 Task: For heading Arial Rounded MT Bold with Underline.  font size for heading26,  'Change the font style of data to'Browallia New.  and font size to 18,  Change the alignment of both headline & data to Align middle & Align Text left.  In the sheet  ExpenseClaimsbook
Action: Mouse moved to (141, 127)
Screenshot: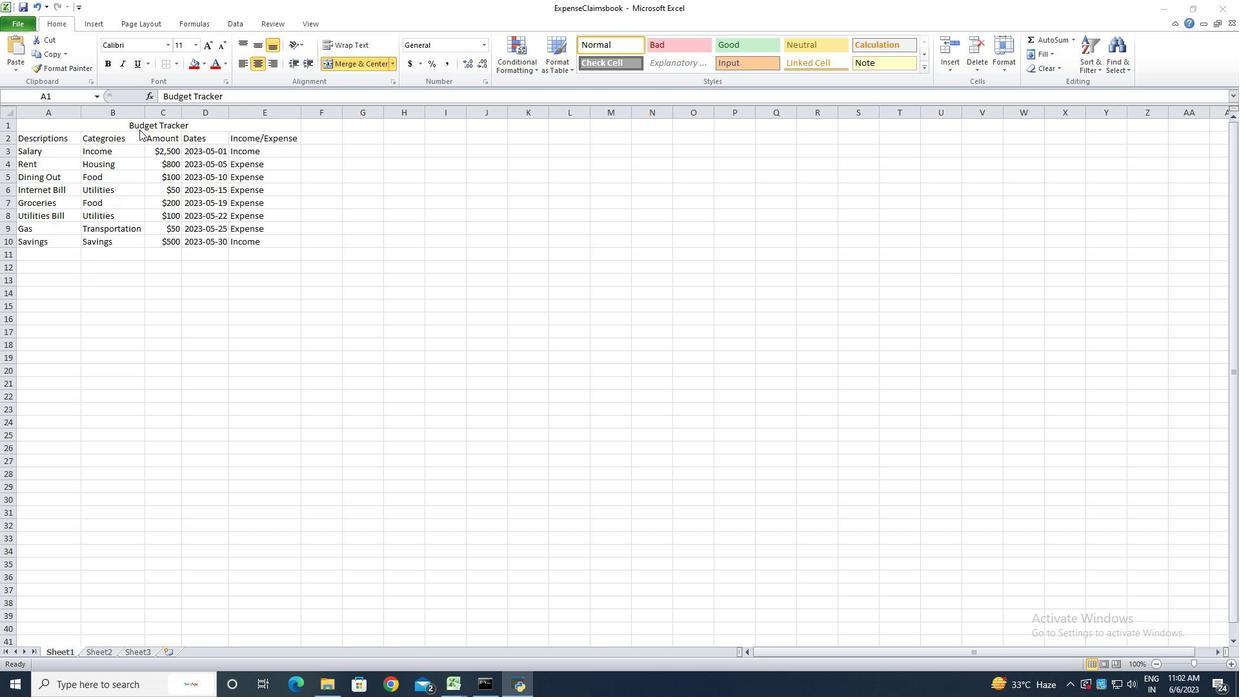 
Action: Mouse pressed left at (141, 127)
Screenshot: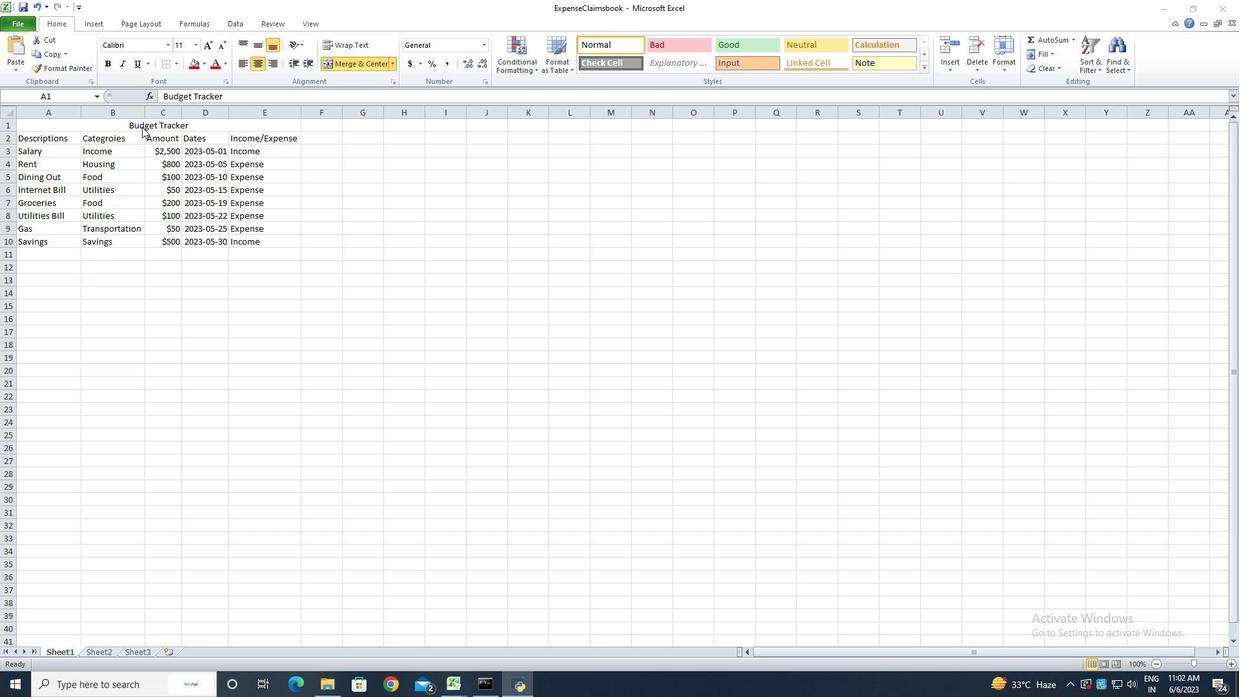 
Action: Mouse moved to (169, 43)
Screenshot: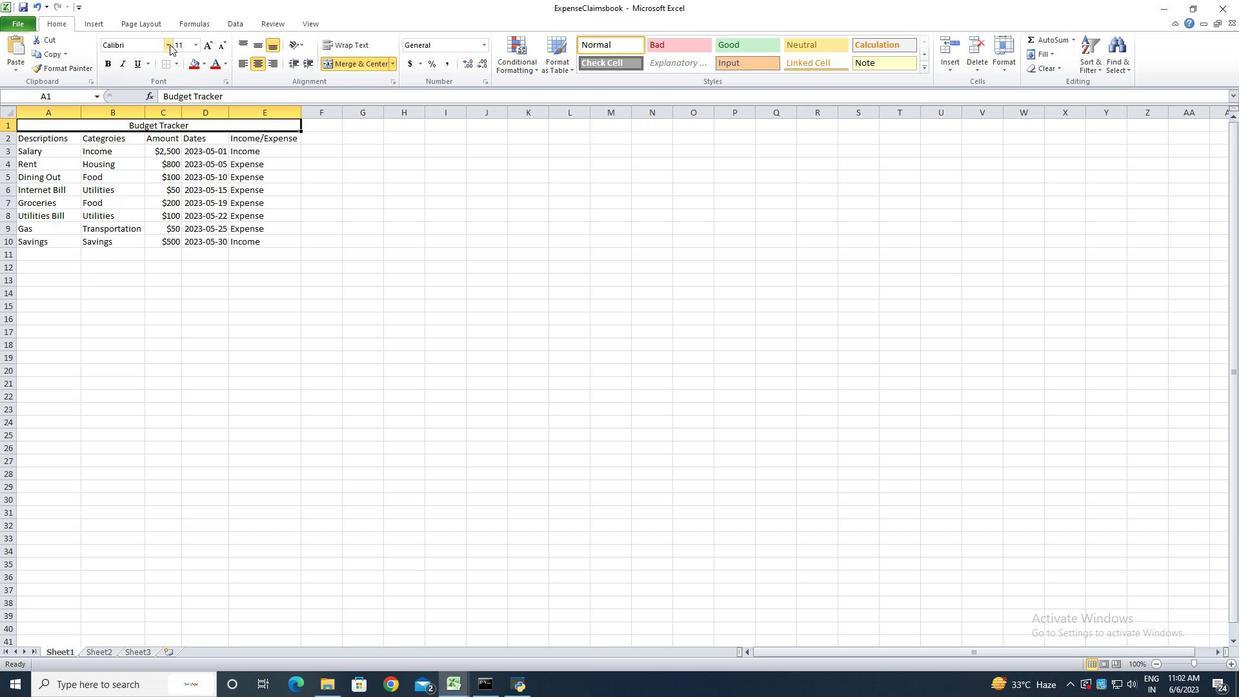 
Action: Mouse pressed left at (169, 43)
Screenshot: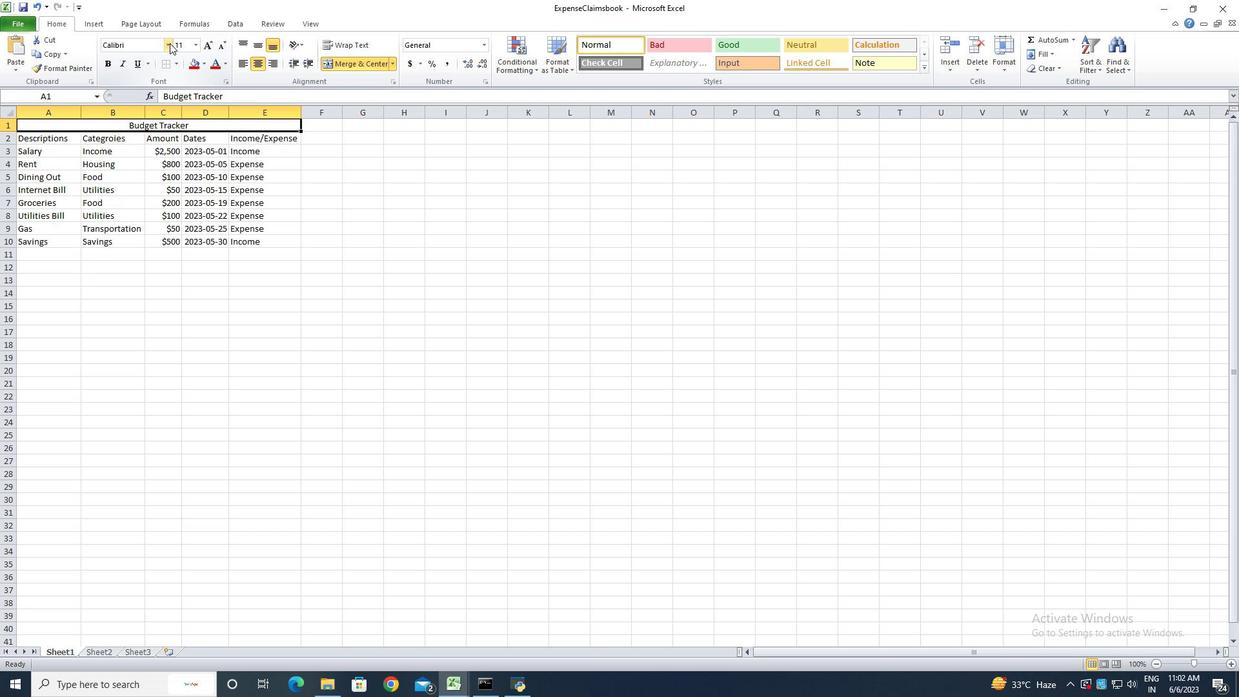 
Action: Mouse moved to (177, 192)
Screenshot: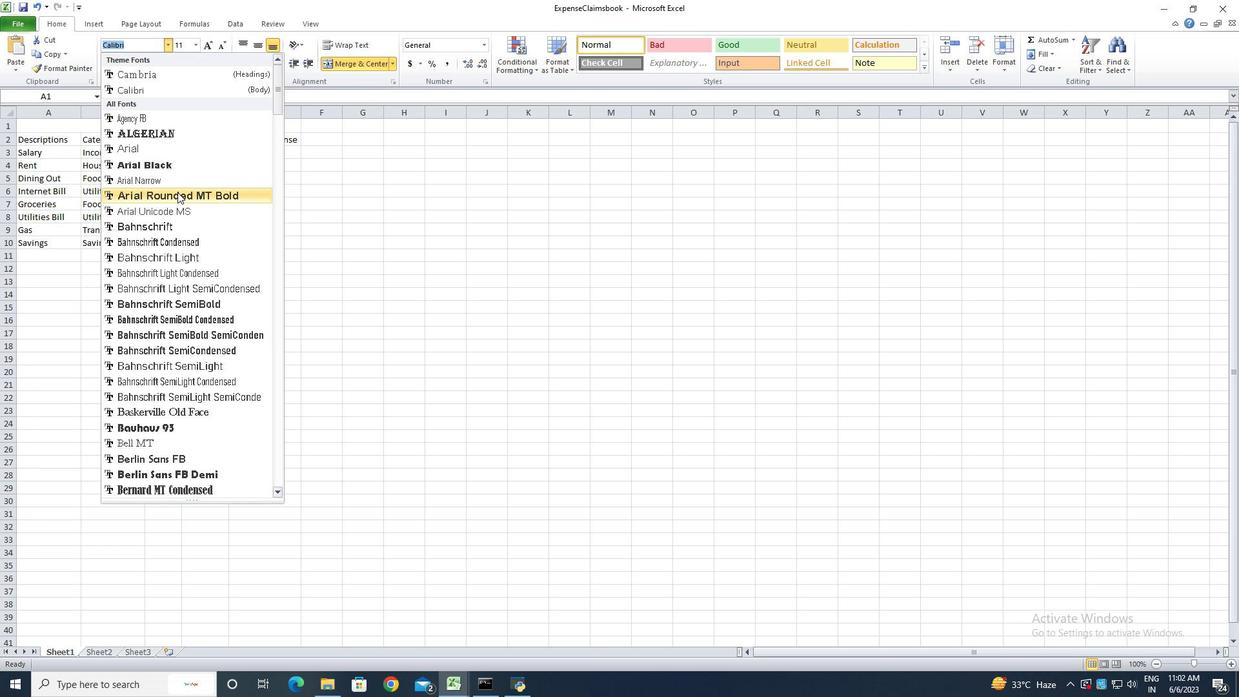 
Action: Mouse pressed left at (177, 192)
Screenshot: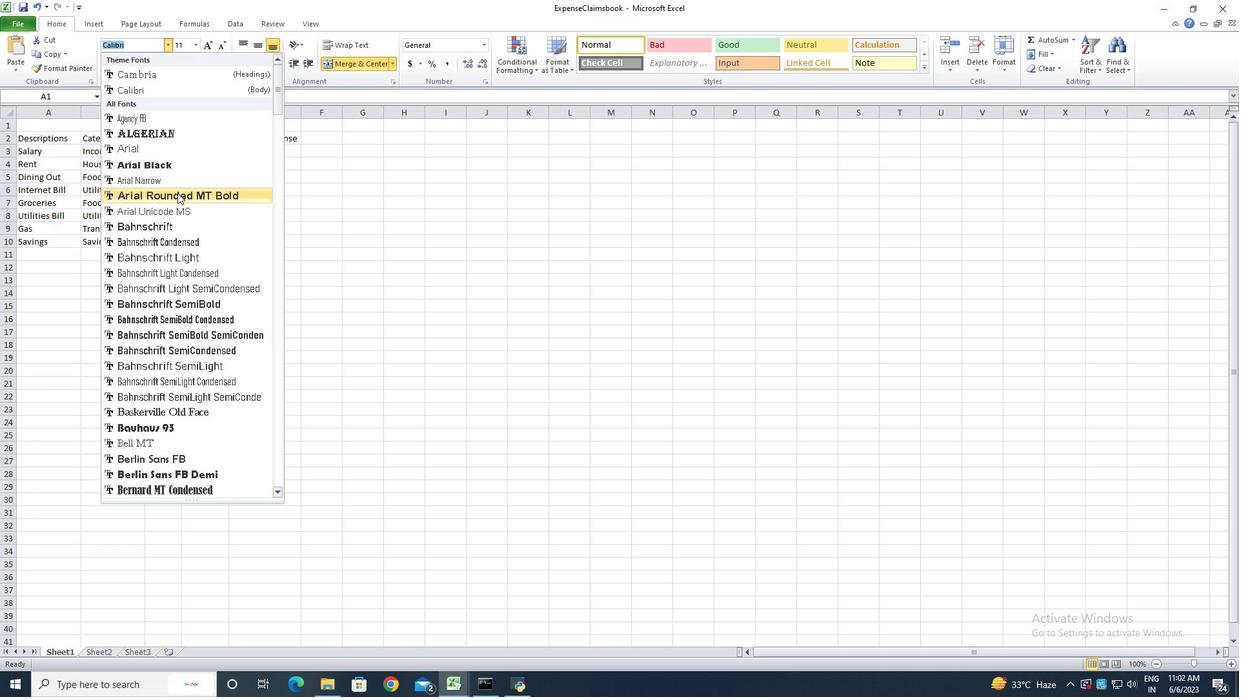 
Action: Mouse moved to (137, 65)
Screenshot: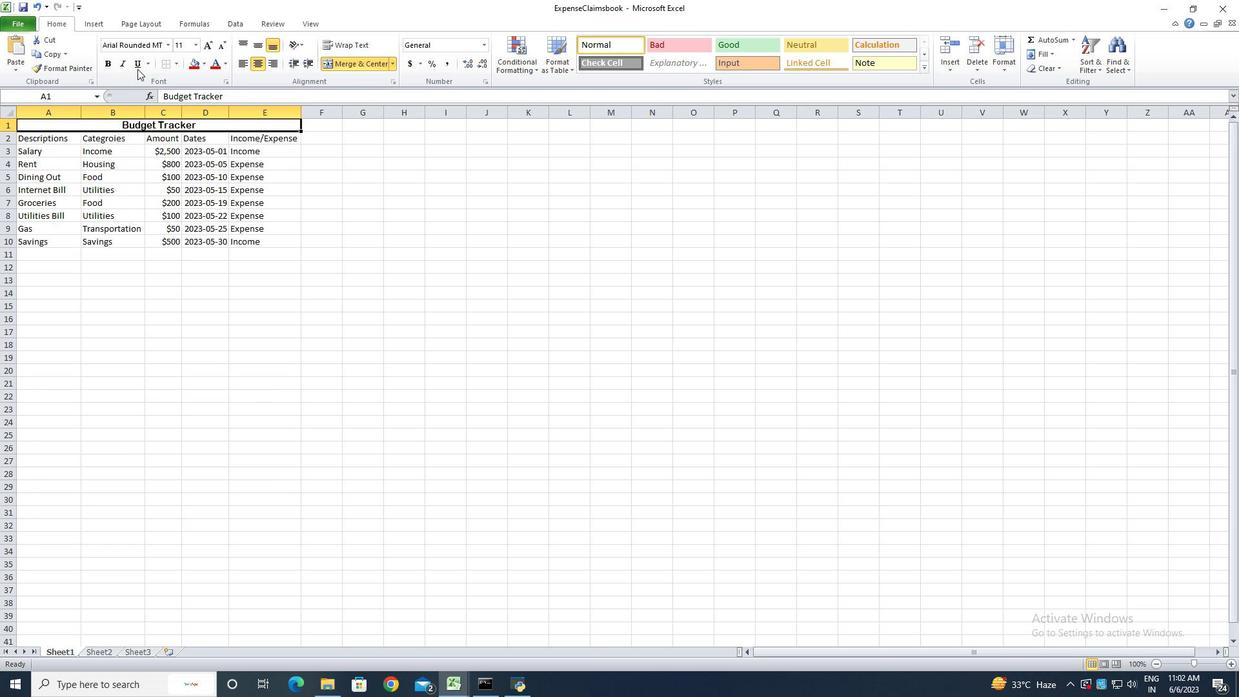
Action: Mouse pressed left at (137, 65)
Screenshot: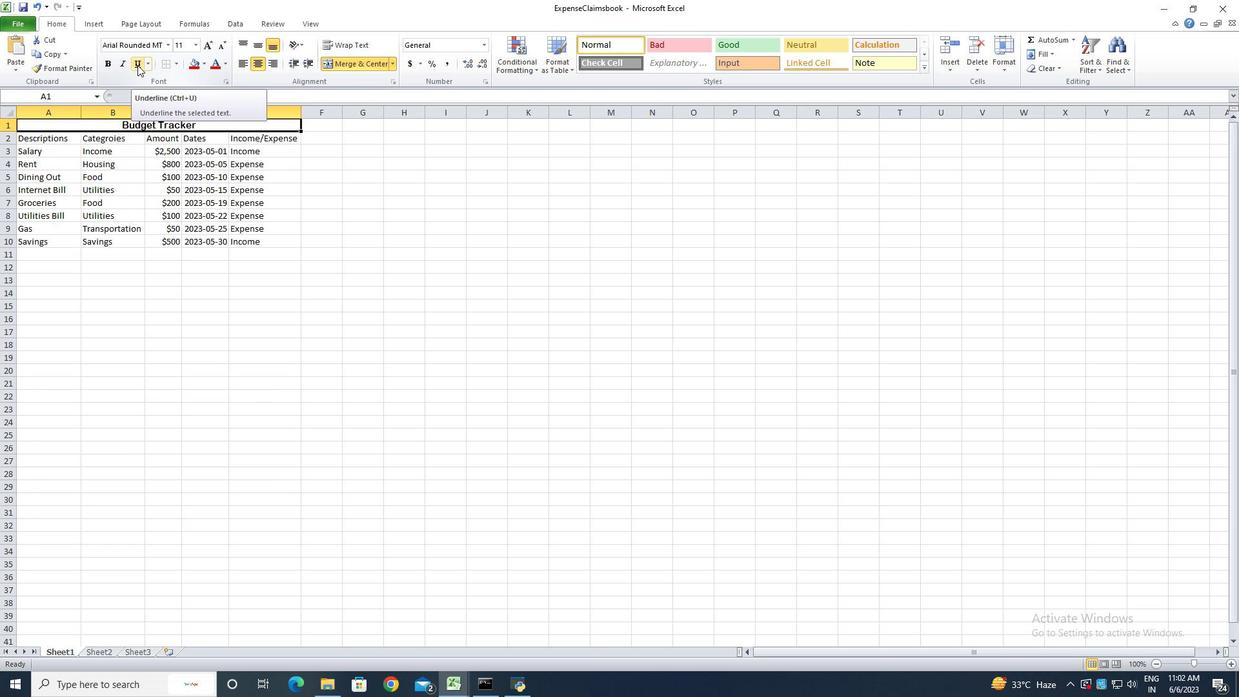 
Action: Mouse moved to (207, 45)
Screenshot: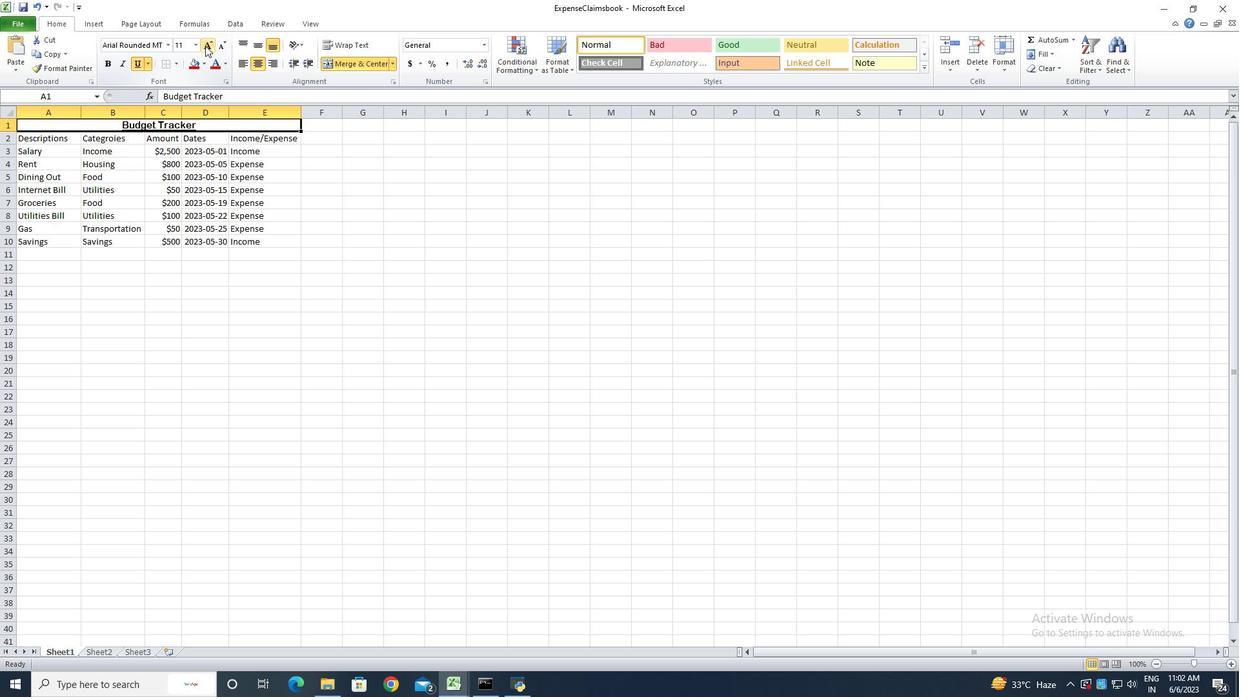 
Action: Mouse pressed left at (207, 45)
Screenshot: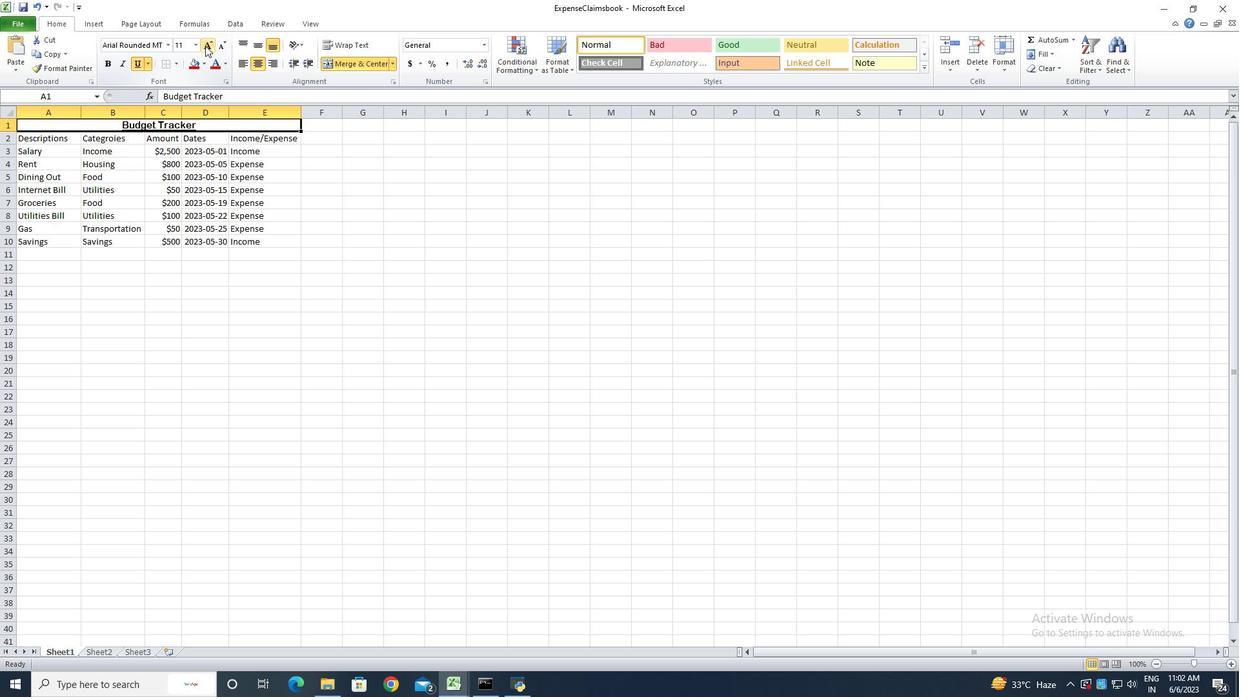 
Action: Mouse moved to (207, 45)
Screenshot: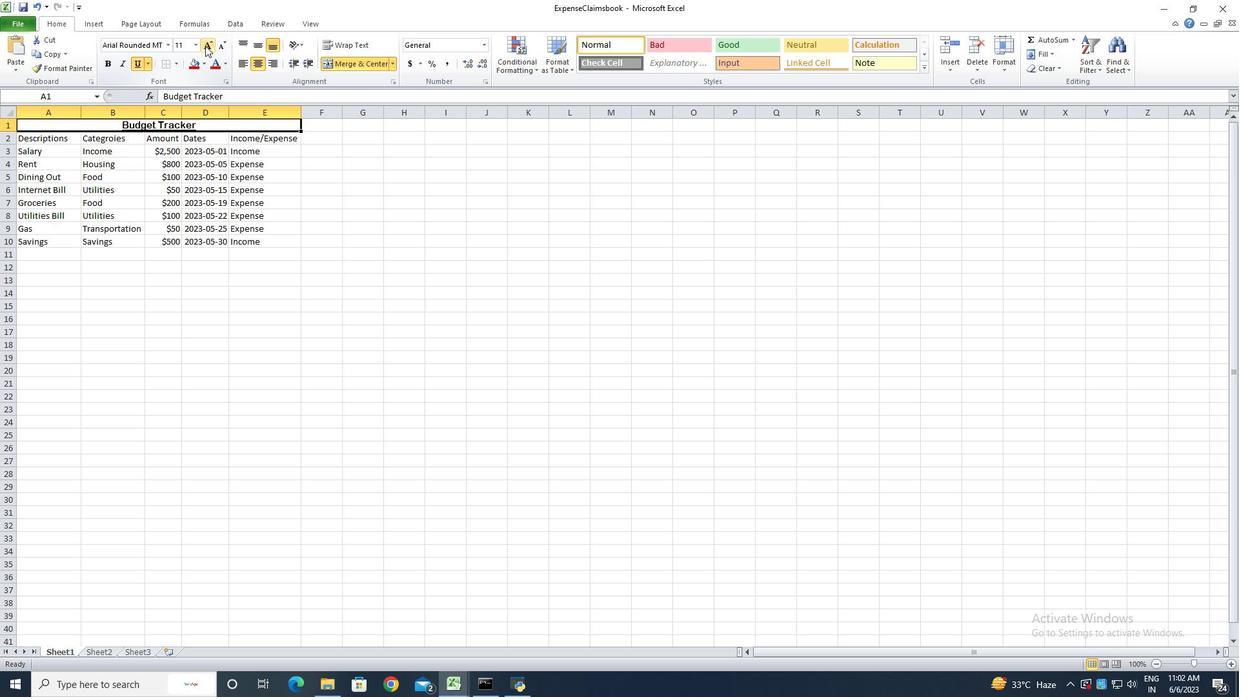 
Action: Mouse pressed left at (207, 45)
Screenshot: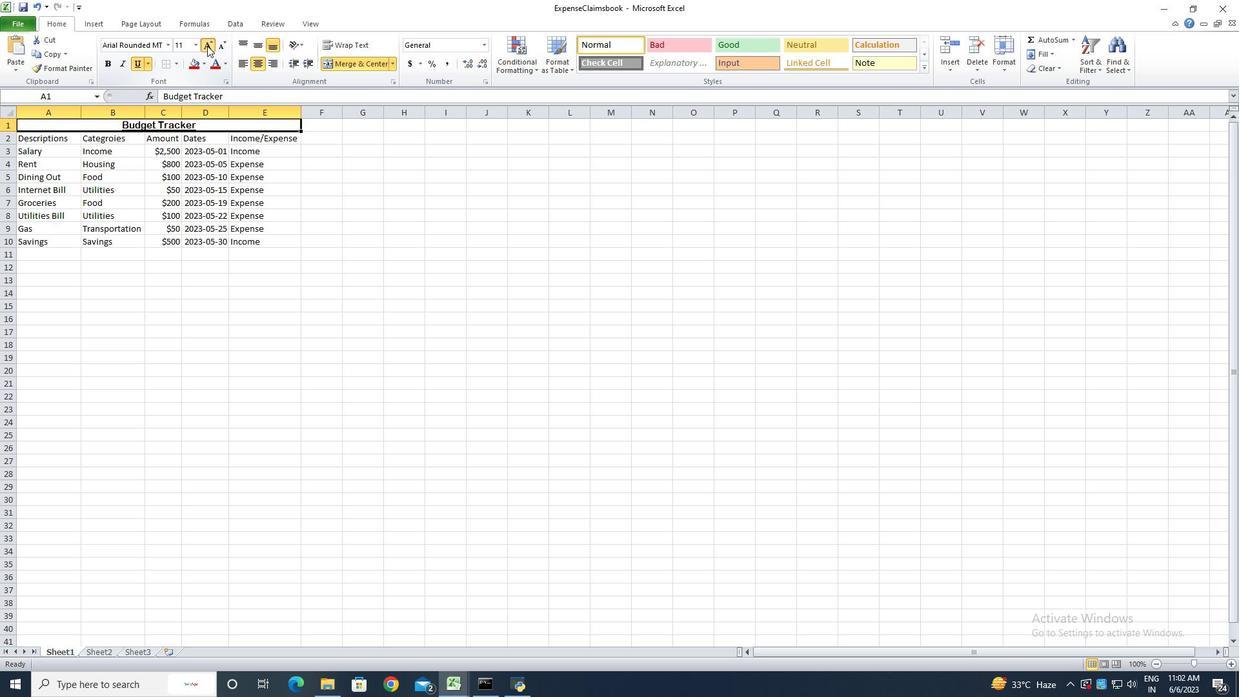 
Action: Mouse pressed left at (207, 45)
Screenshot: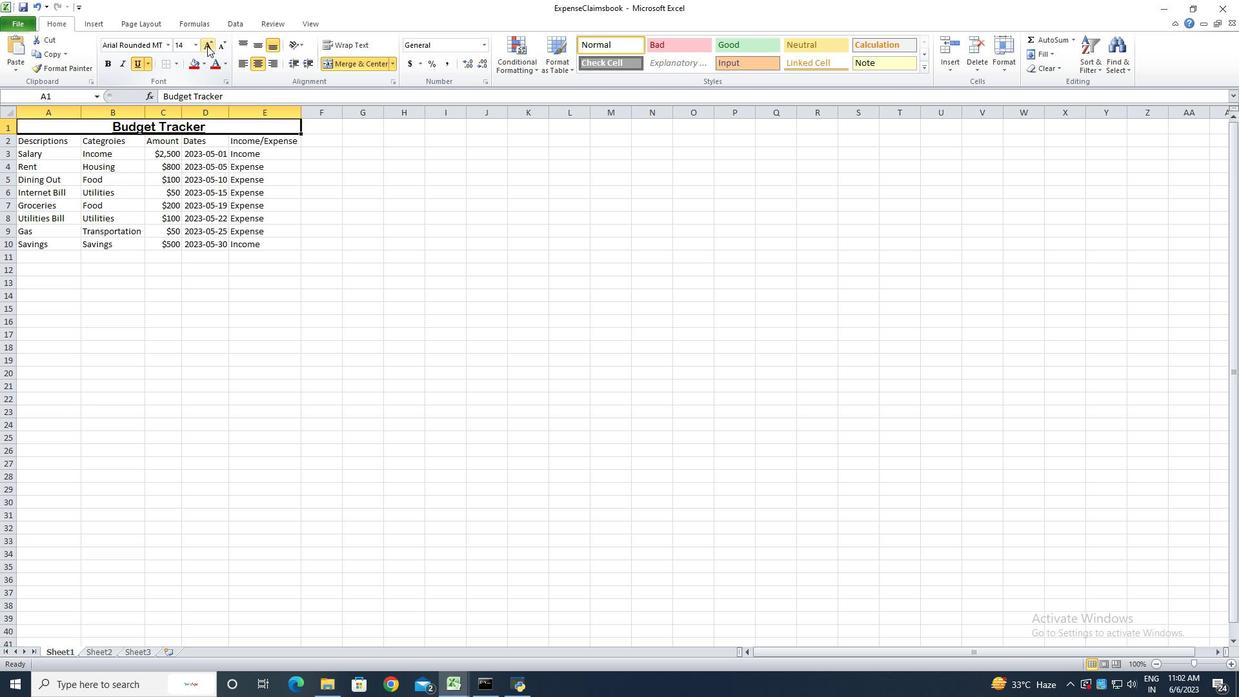 
Action: Mouse pressed left at (207, 45)
Screenshot: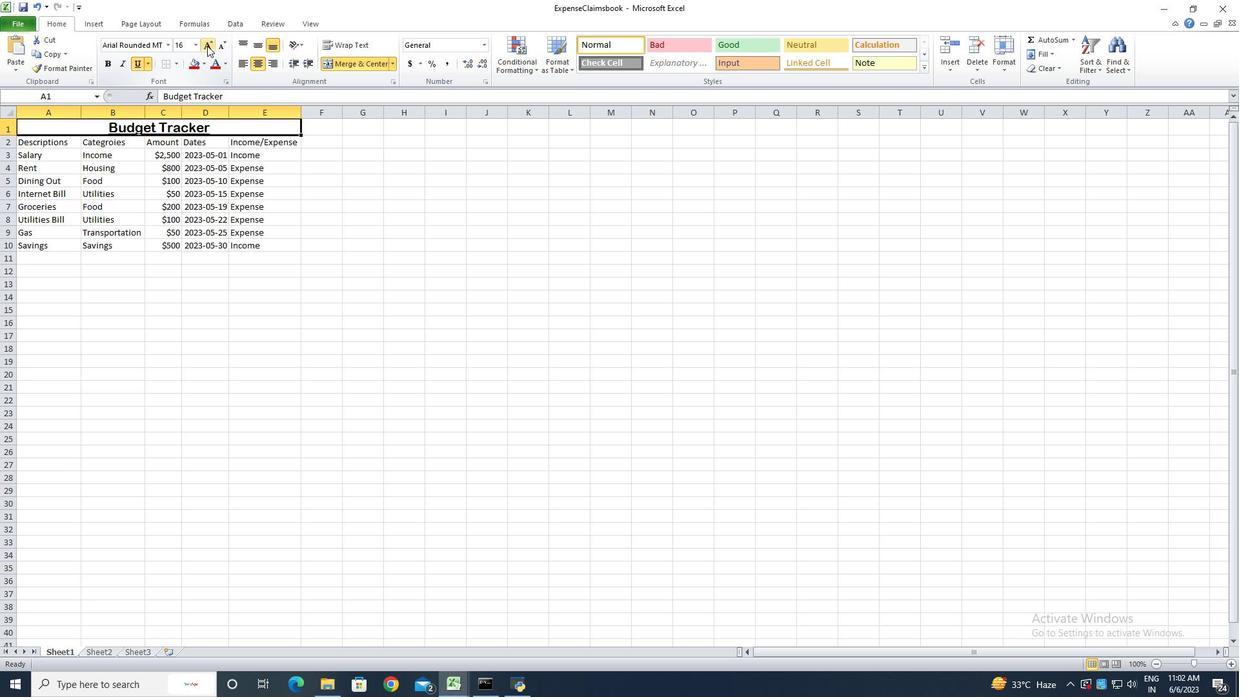 
Action: Mouse pressed left at (207, 45)
Screenshot: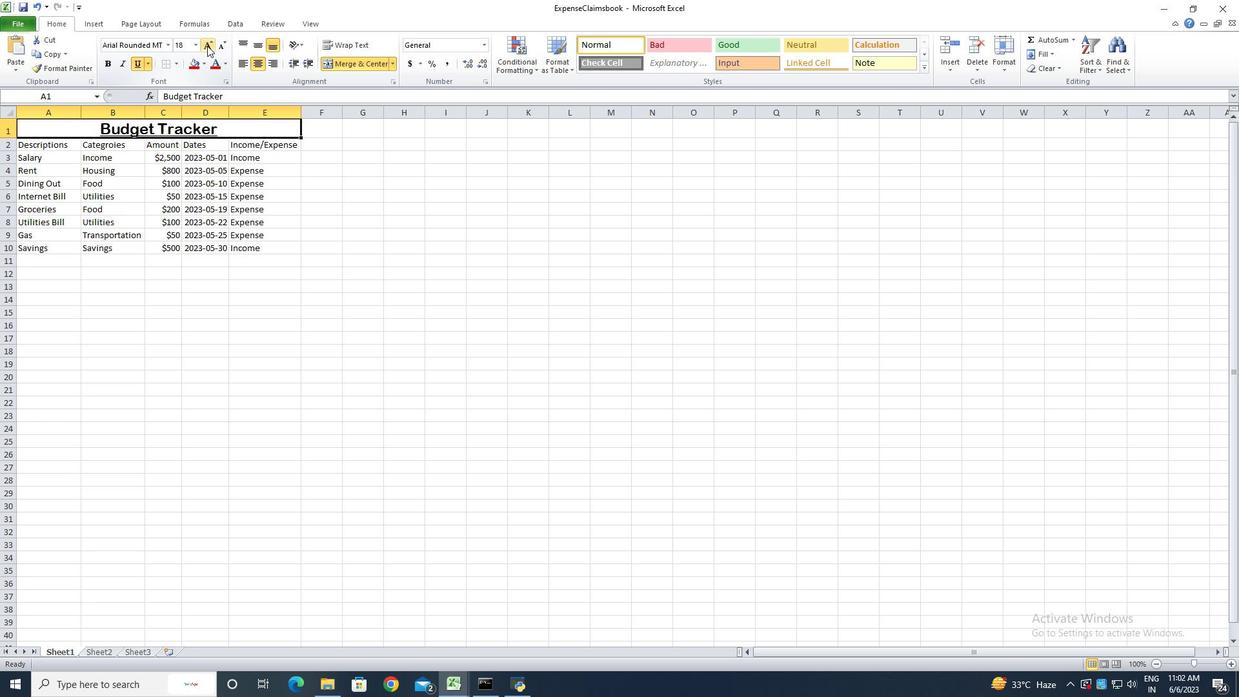 
Action: Mouse pressed left at (207, 45)
Screenshot: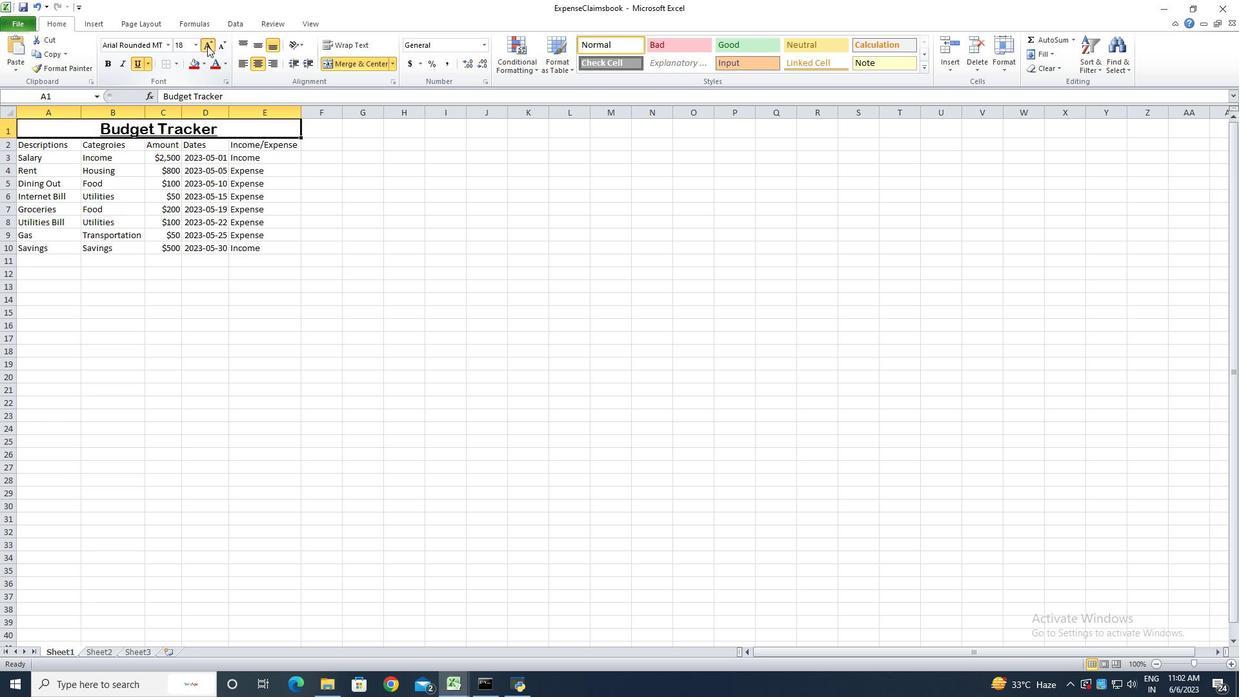 
Action: Mouse pressed left at (207, 45)
Screenshot: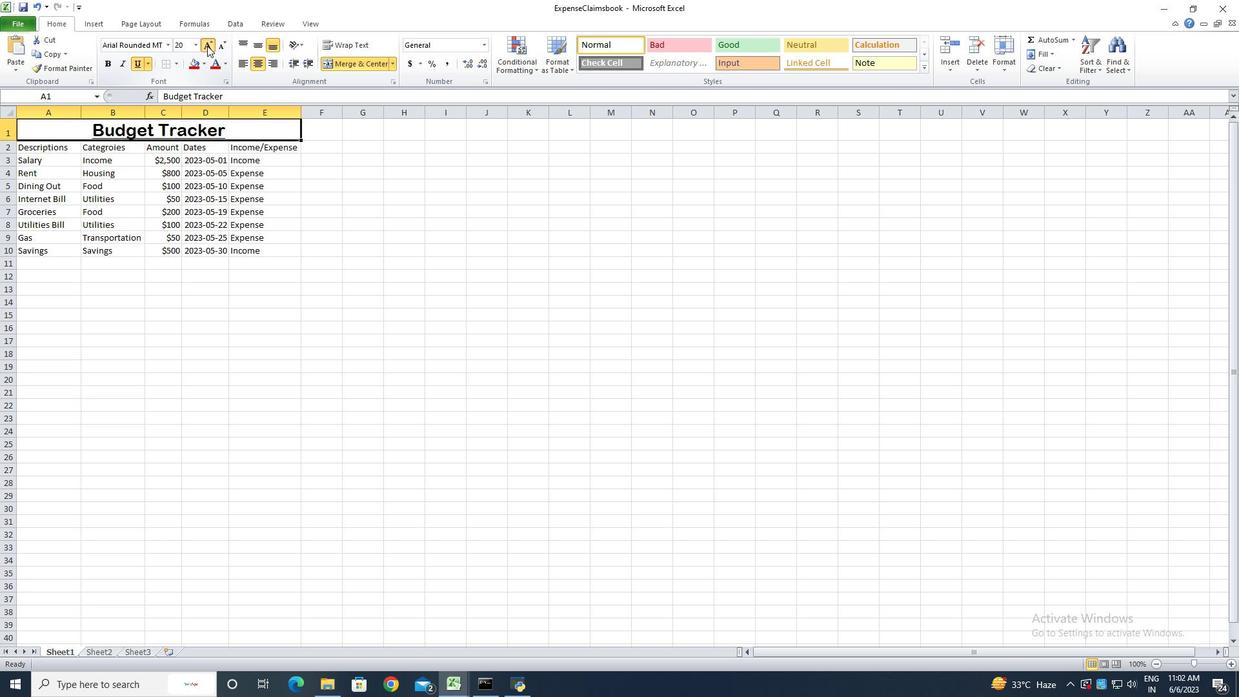 
Action: Mouse pressed left at (207, 45)
Screenshot: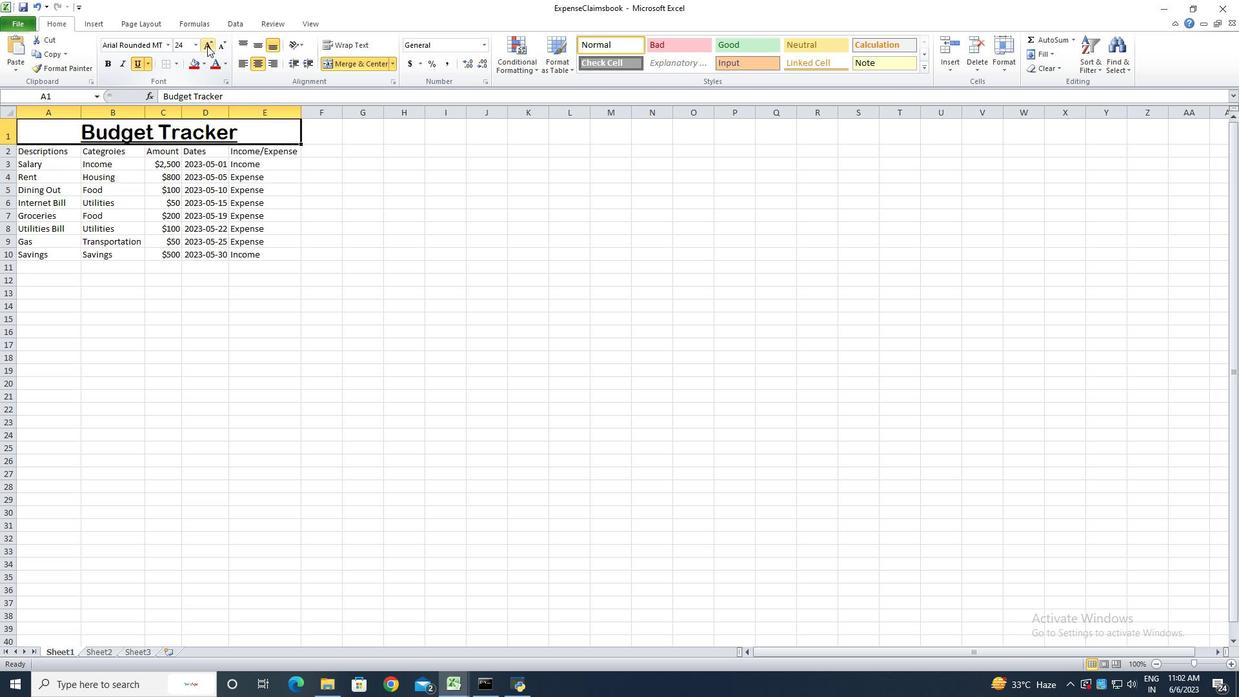 
Action: Mouse moved to (46, 152)
Screenshot: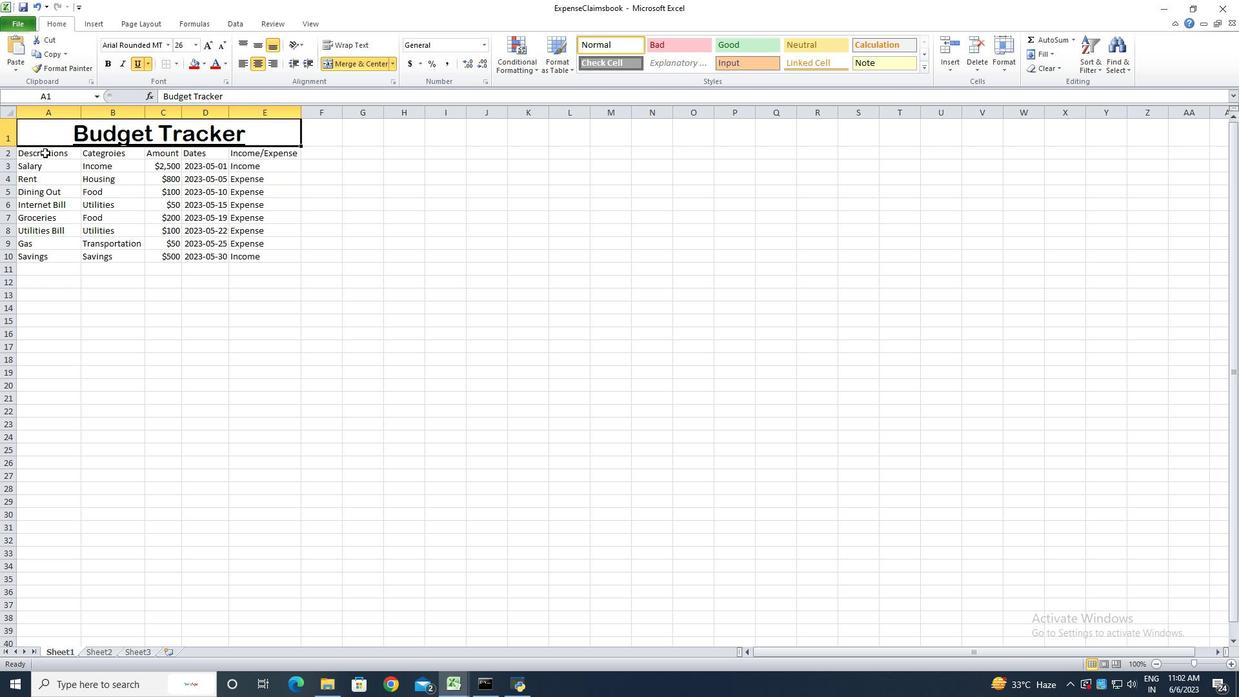 
Action: Mouse pressed left at (46, 152)
Screenshot: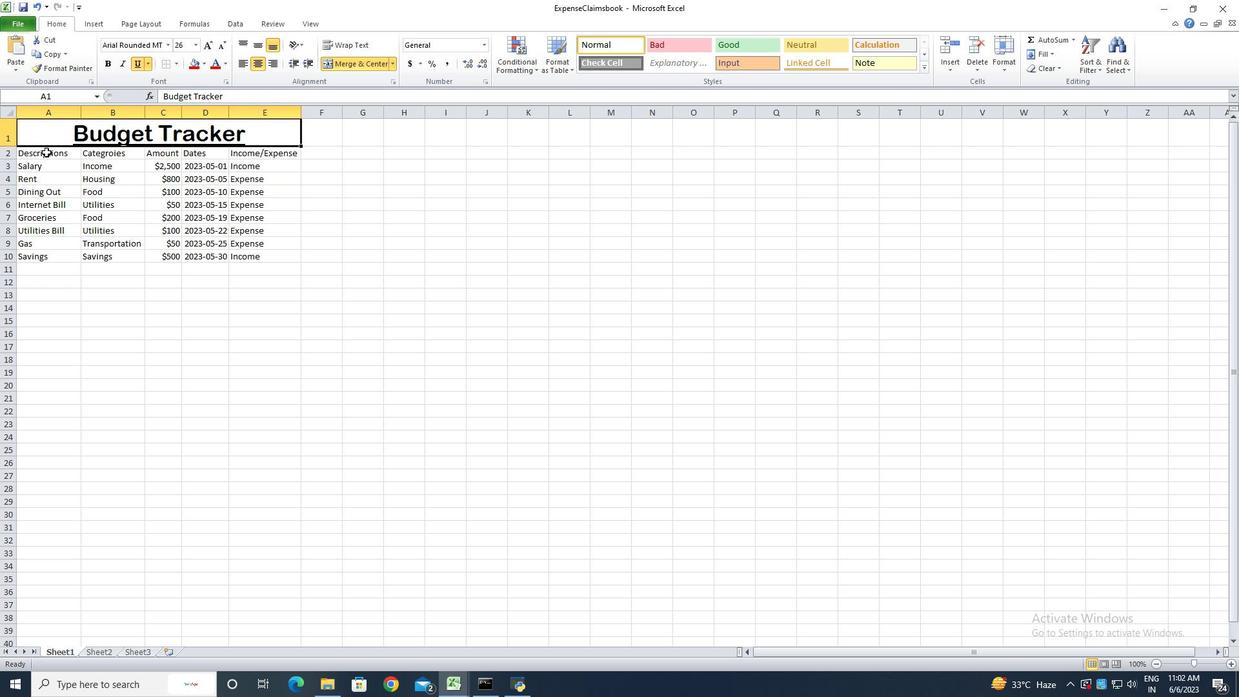 
Action: Mouse moved to (169, 44)
Screenshot: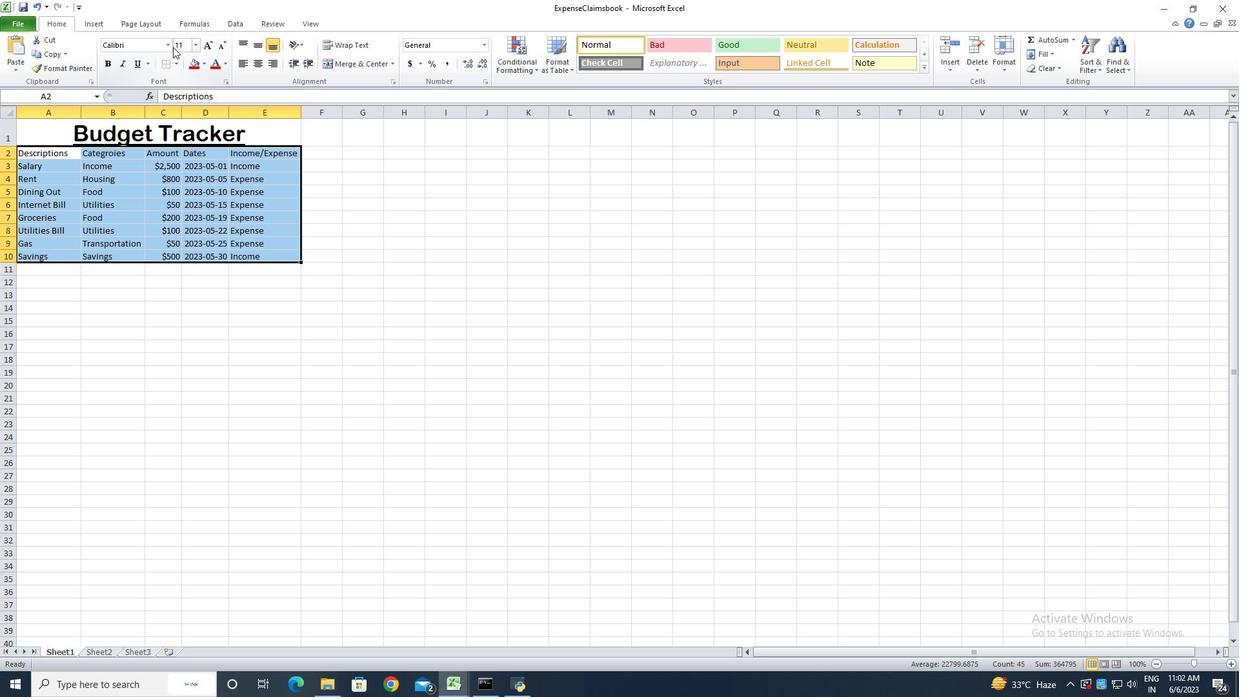 
Action: Mouse pressed left at (169, 44)
Screenshot: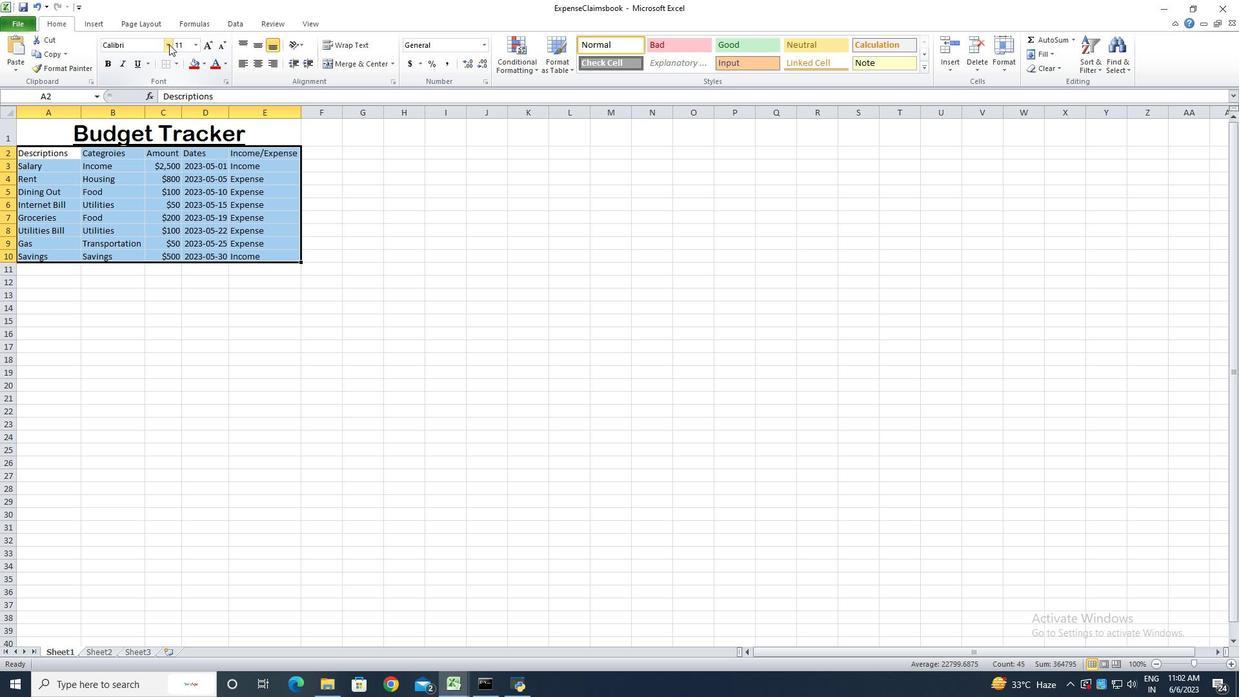
Action: Key pressed <Key.shift>Browallia<Key.space><Key.shift>New<Key.enter>
Screenshot: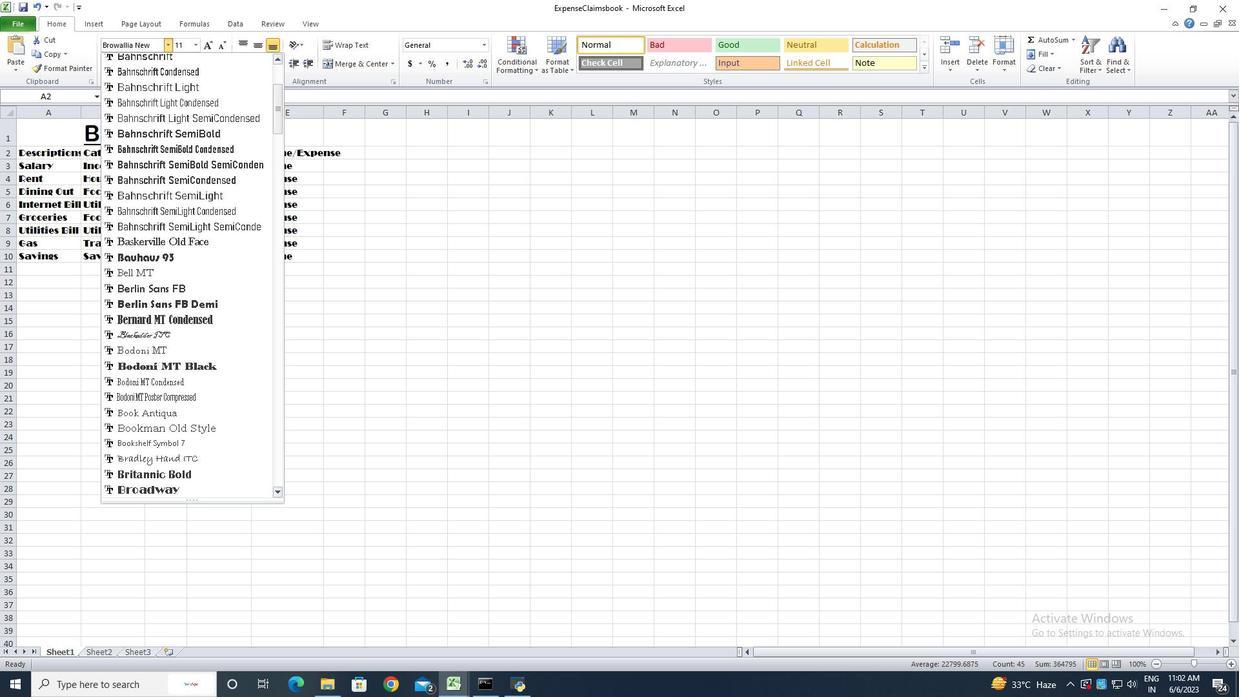 
Action: Mouse moved to (208, 48)
Screenshot: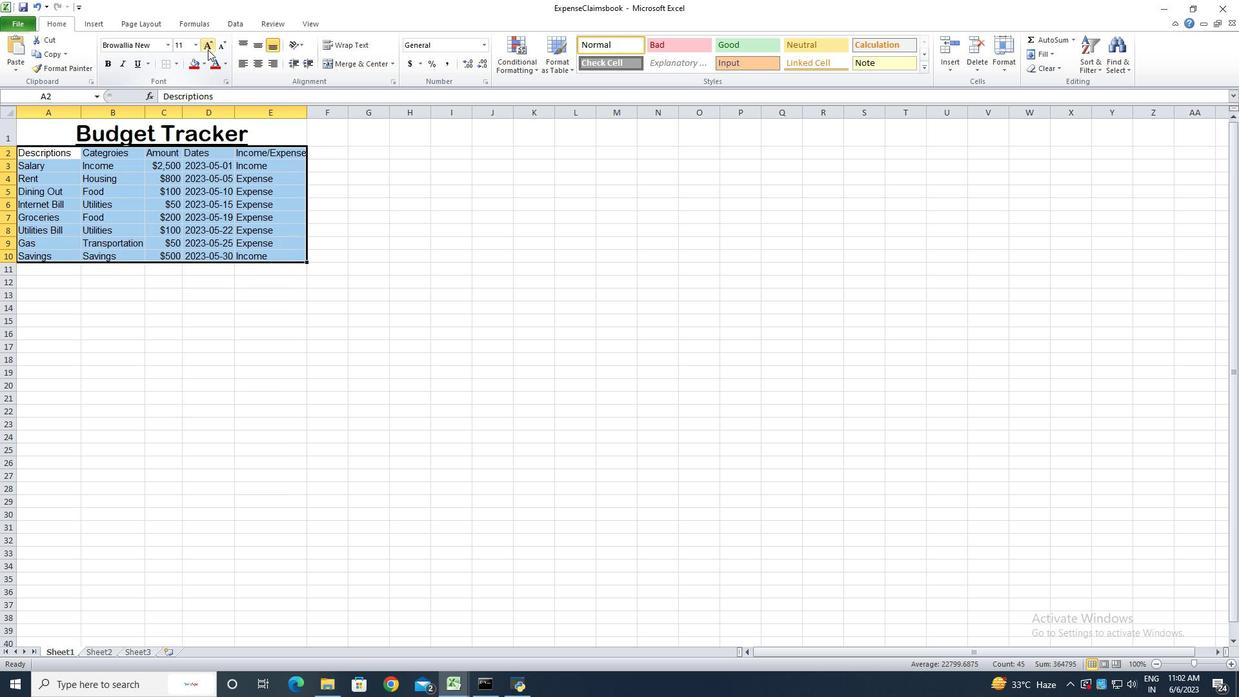 
Action: Mouse pressed left at (208, 48)
Screenshot: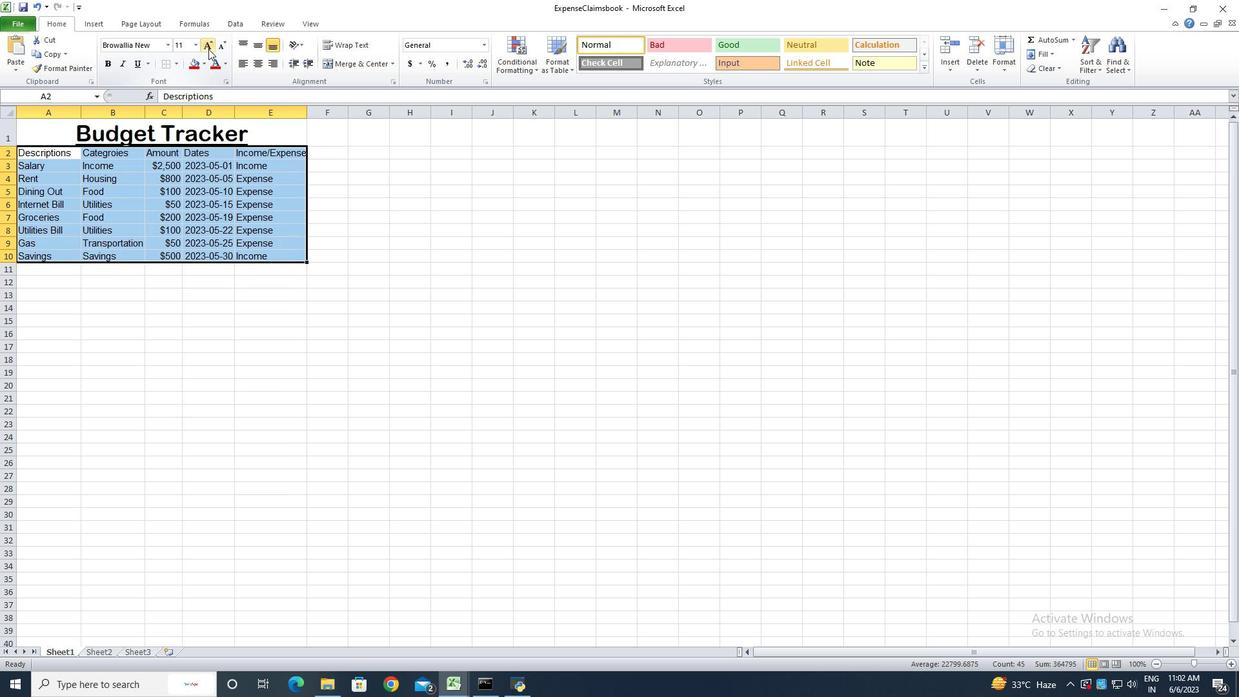 
Action: Mouse pressed left at (208, 48)
Screenshot: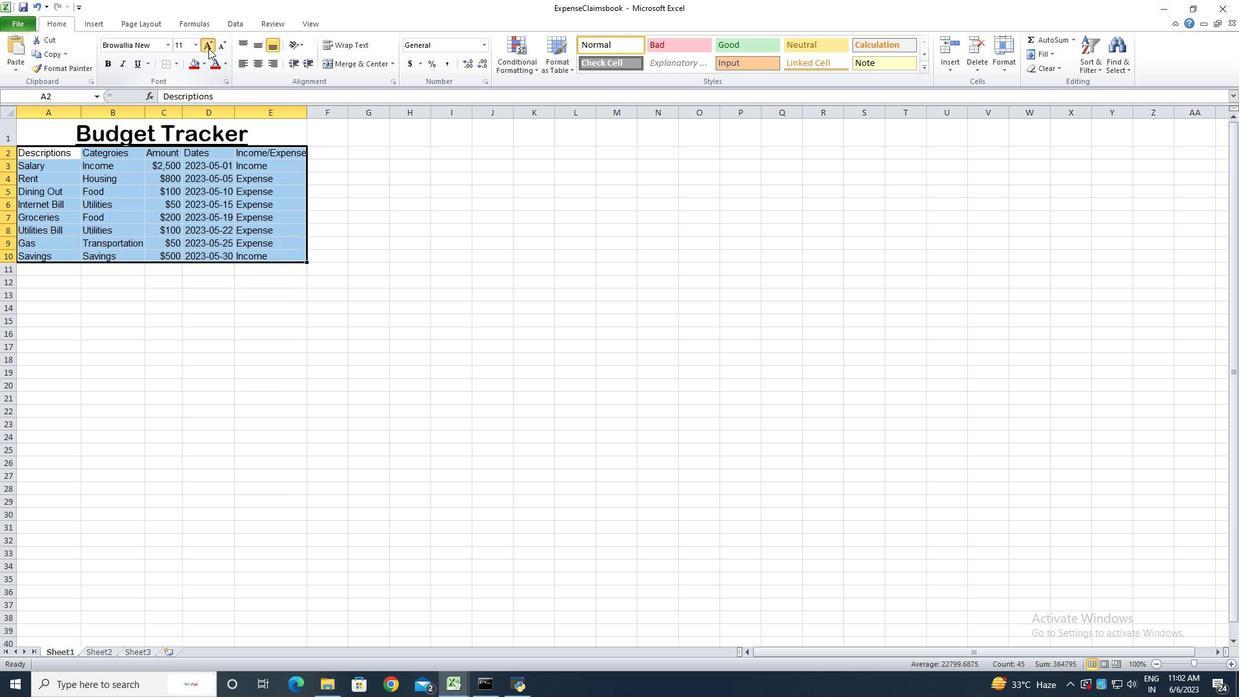 
Action: Mouse pressed left at (208, 48)
Screenshot: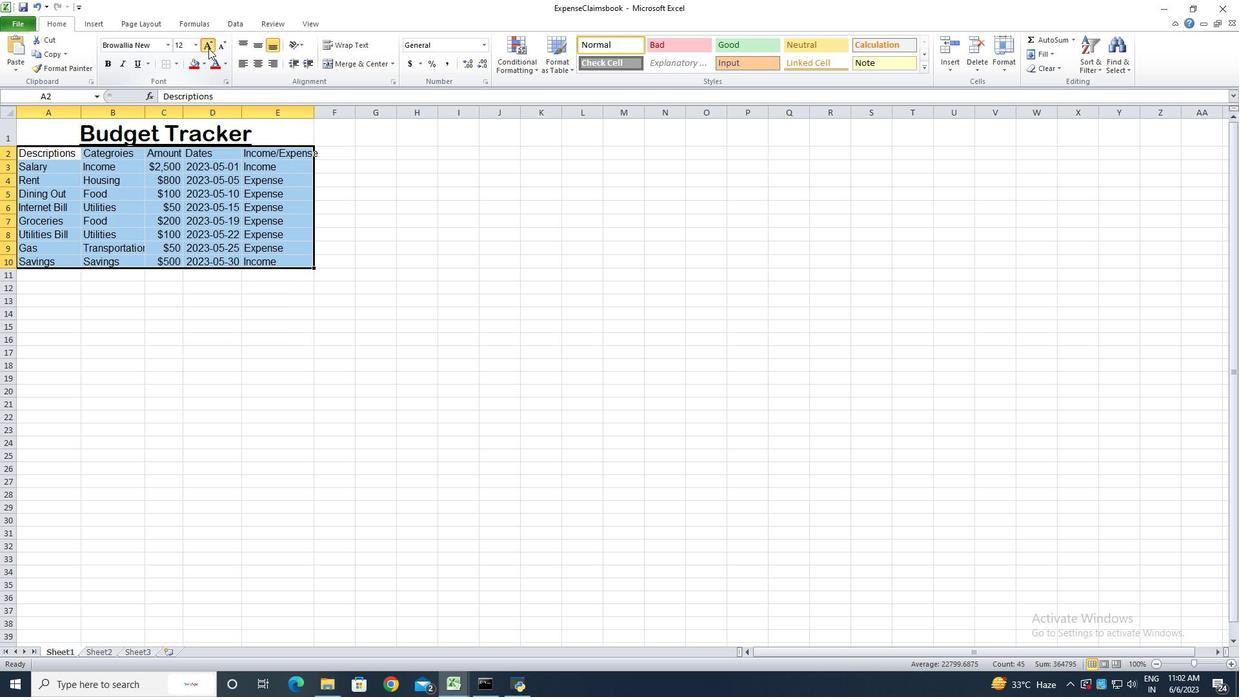 
Action: Mouse pressed left at (208, 48)
Screenshot: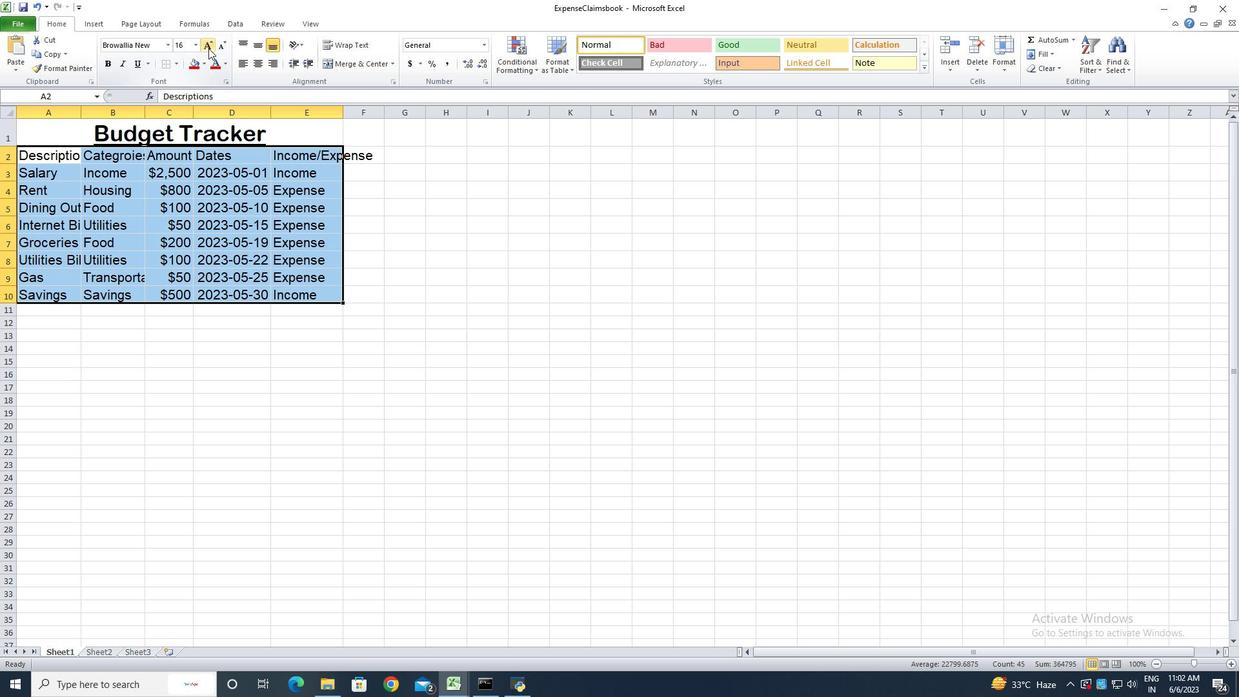 
Action: Mouse moved to (114, 391)
Screenshot: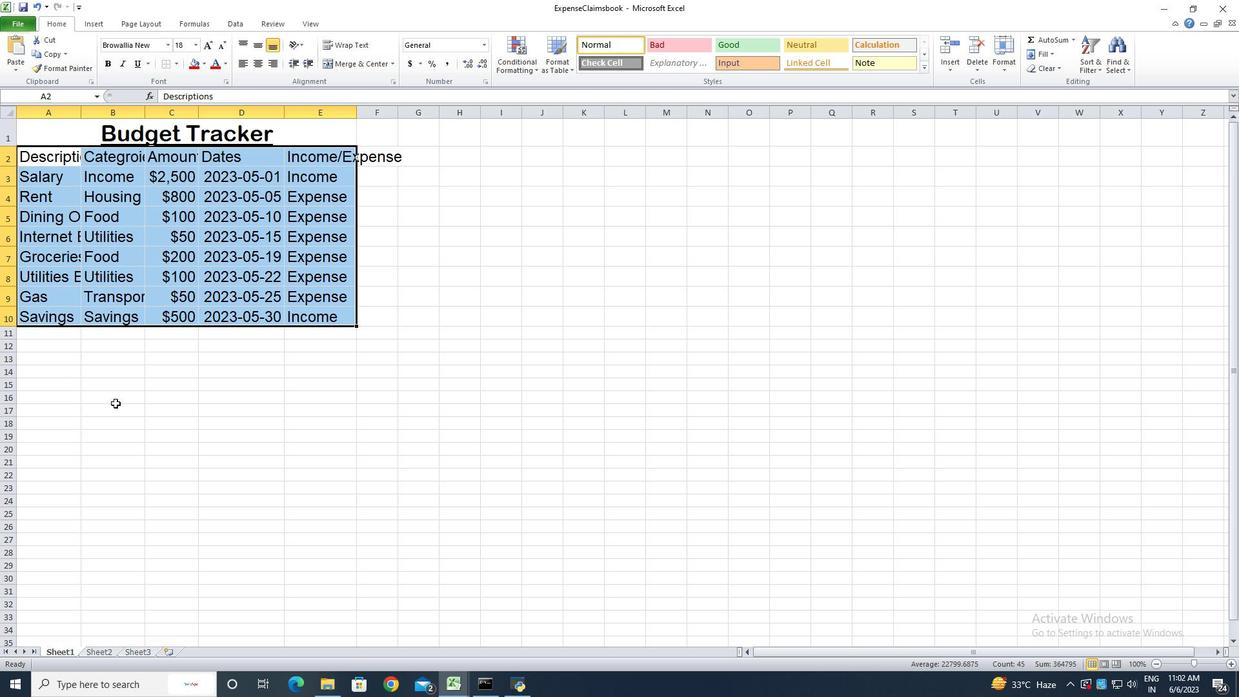 
Action: Mouse pressed left at (114, 391)
Screenshot: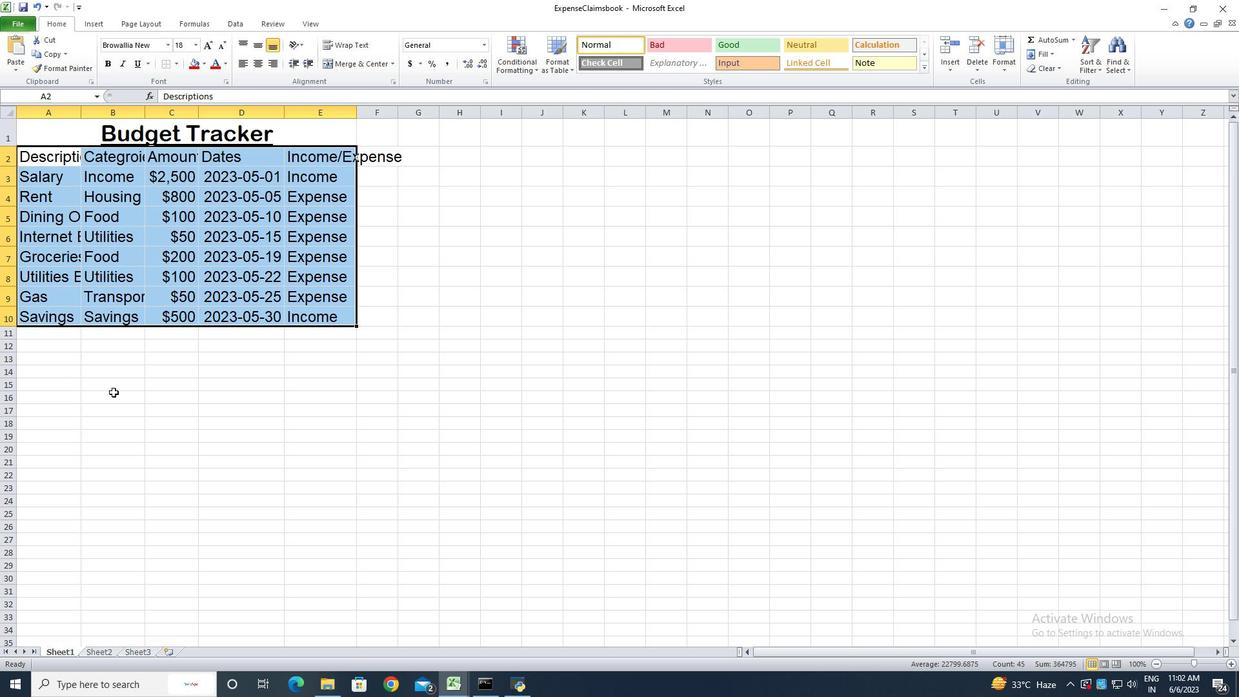
Action: Mouse moved to (81, 117)
Screenshot: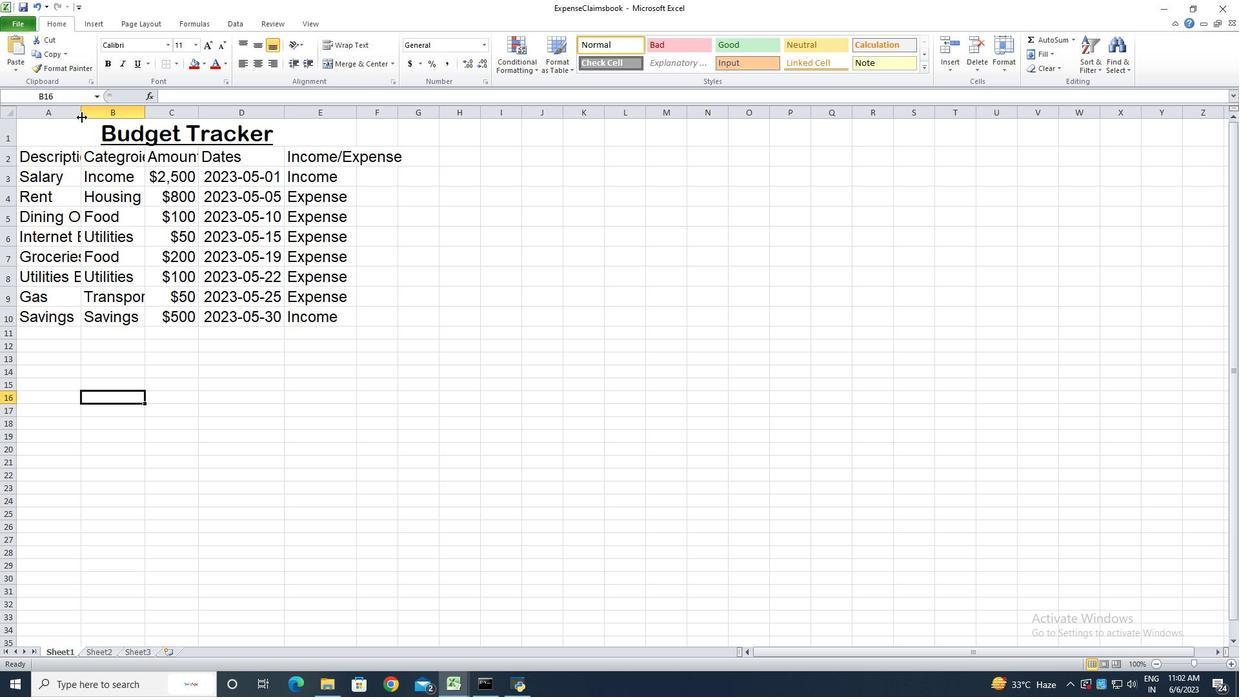 
Action: Mouse pressed left at (81, 117)
Screenshot: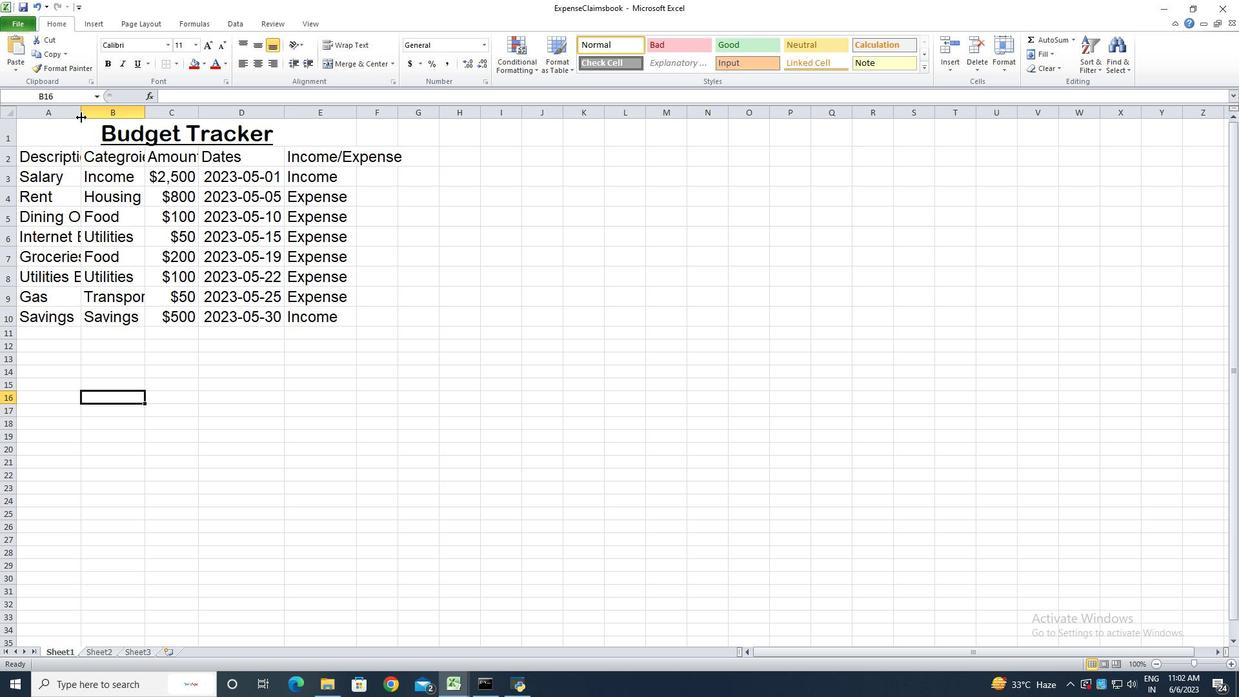 
Action: Mouse pressed left at (81, 117)
Screenshot: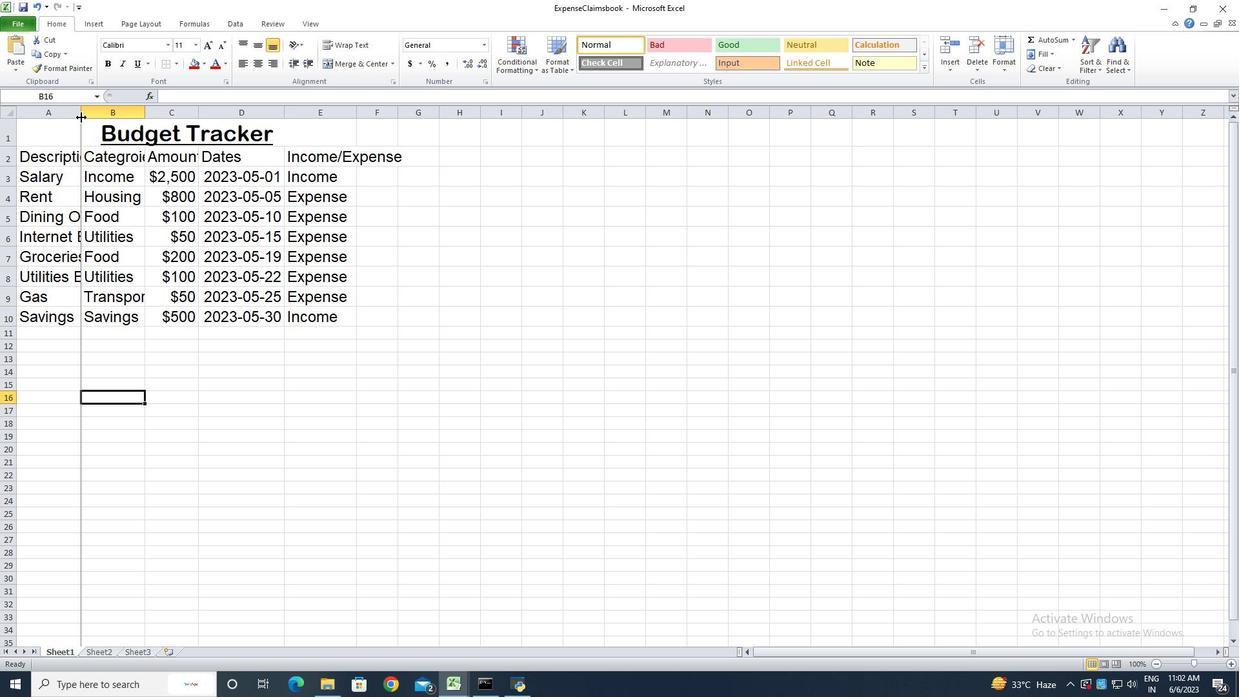 
Action: Mouse moved to (174, 116)
Screenshot: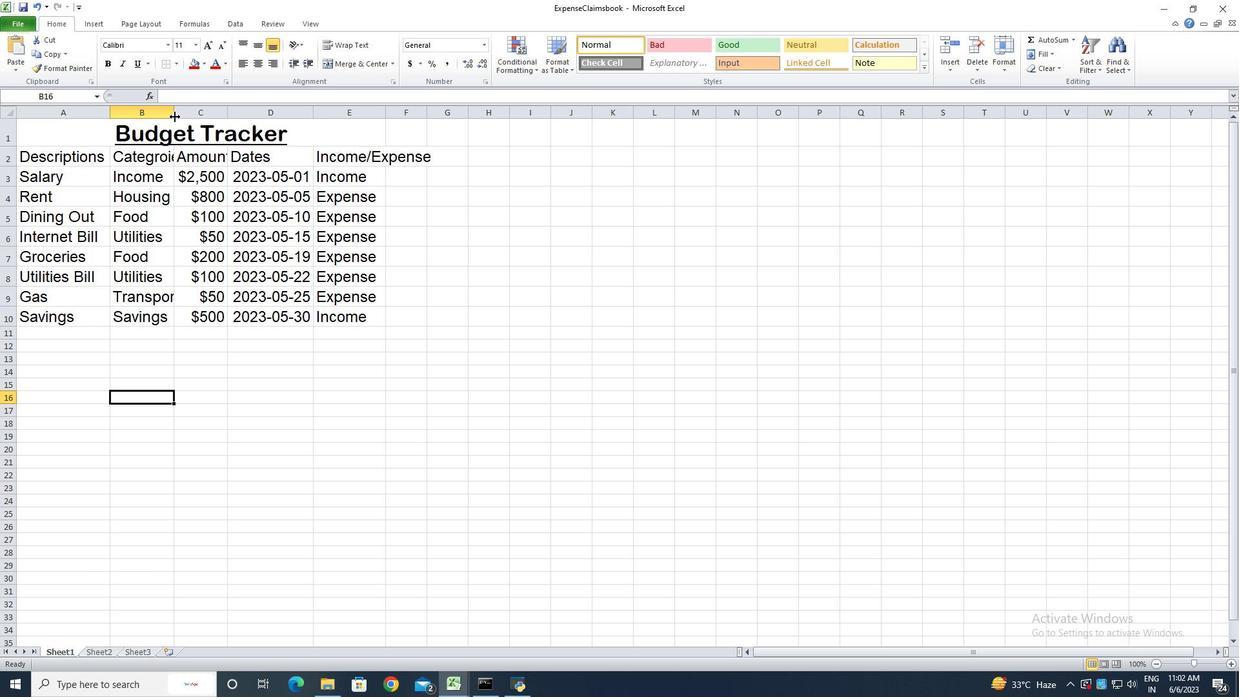 
Action: Mouse pressed left at (174, 116)
Screenshot: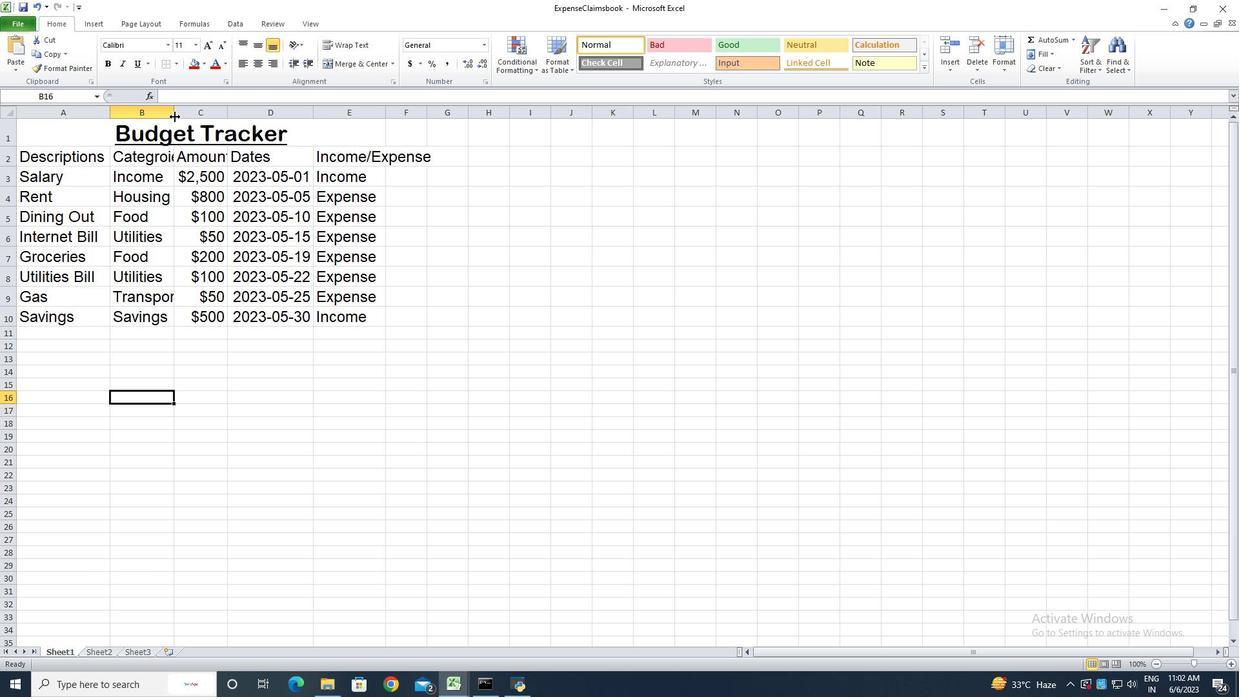 
Action: Mouse pressed left at (174, 116)
Screenshot: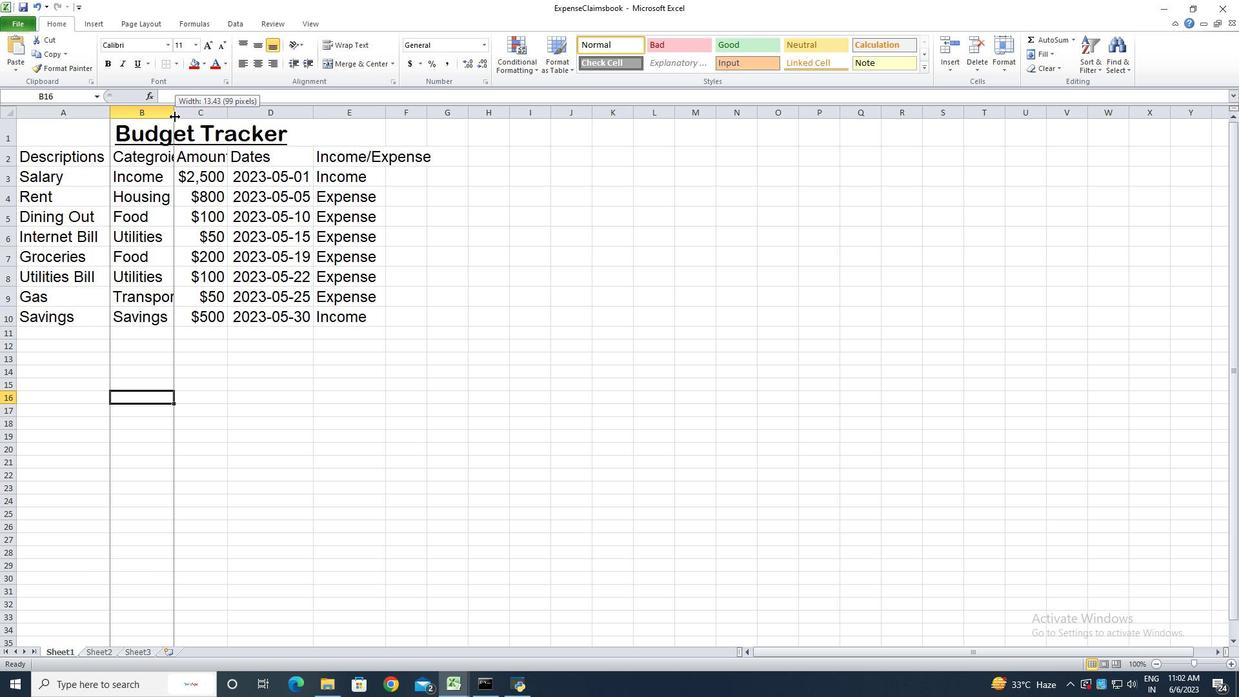
Action: Mouse moved to (273, 116)
Screenshot: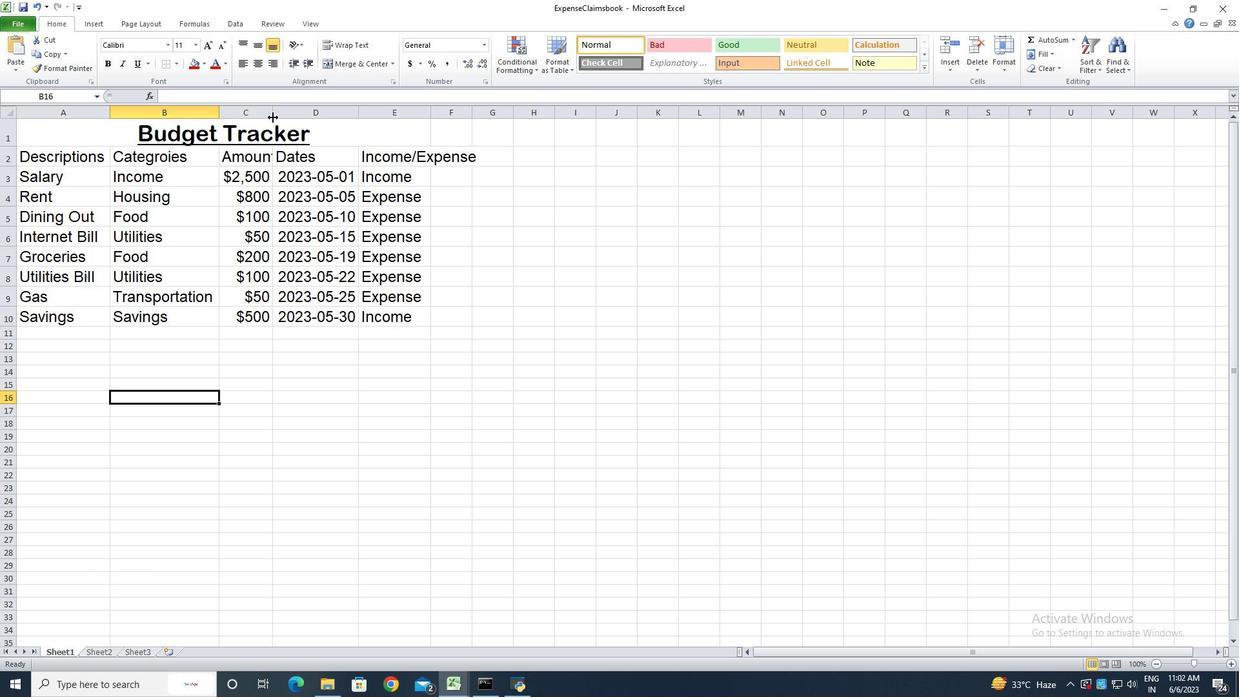 
Action: Mouse pressed left at (273, 116)
Screenshot: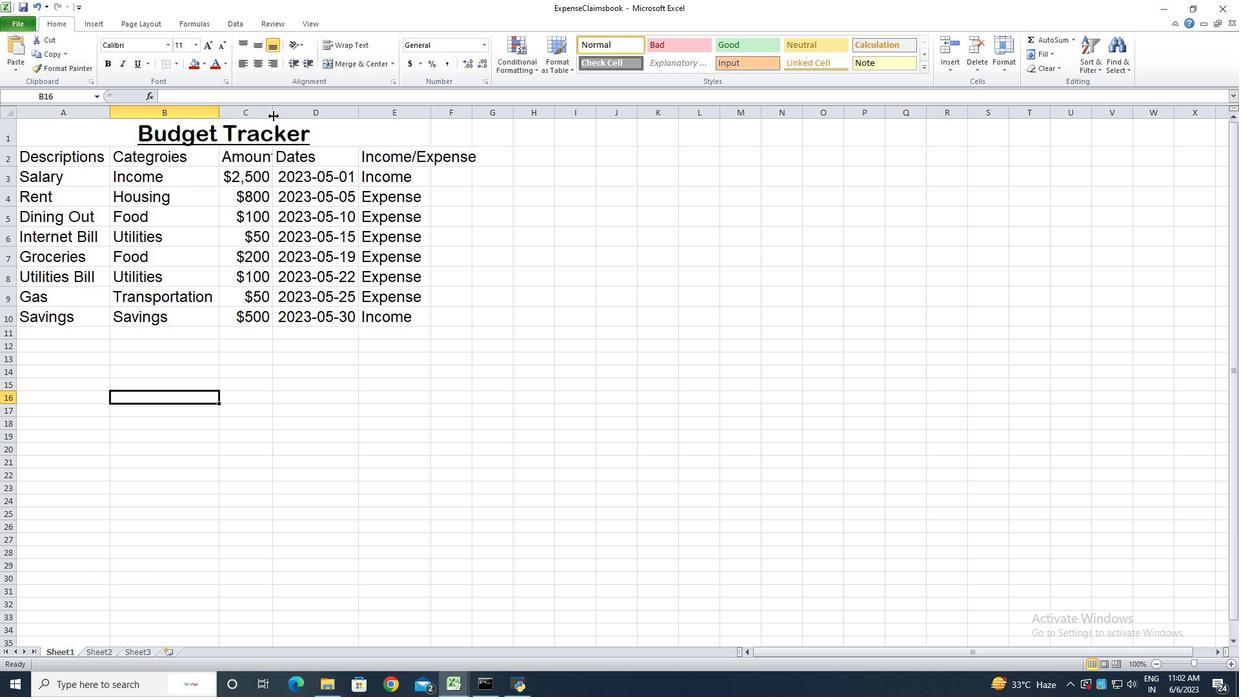 
Action: Mouse pressed left at (273, 116)
Screenshot: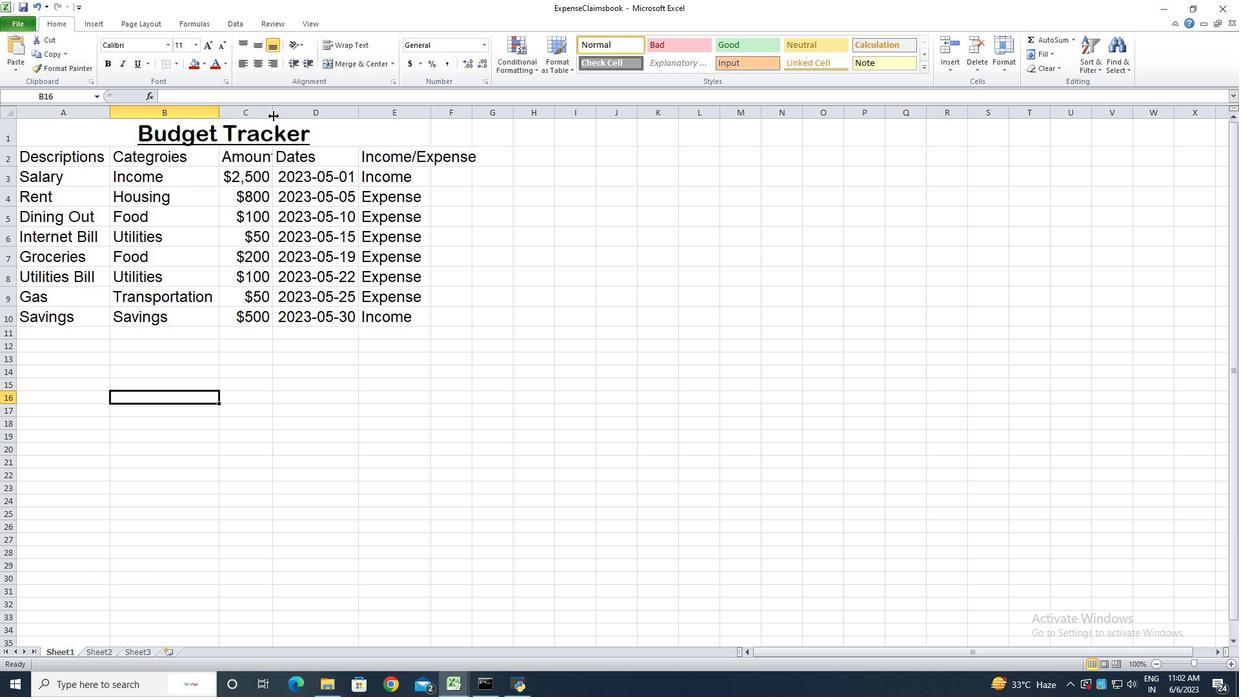 
Action: Mouse moved to (367, 116)
Screenshot: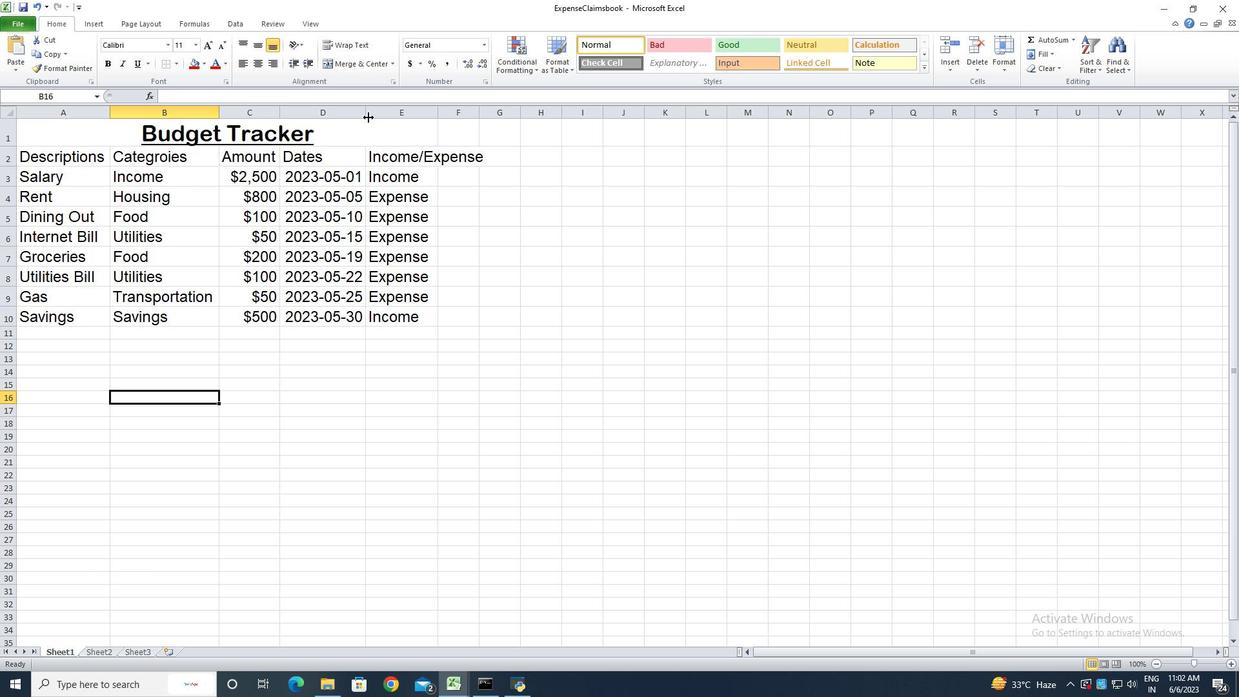 
Action: Mouse pressed left at (367, 116)
Screenshot: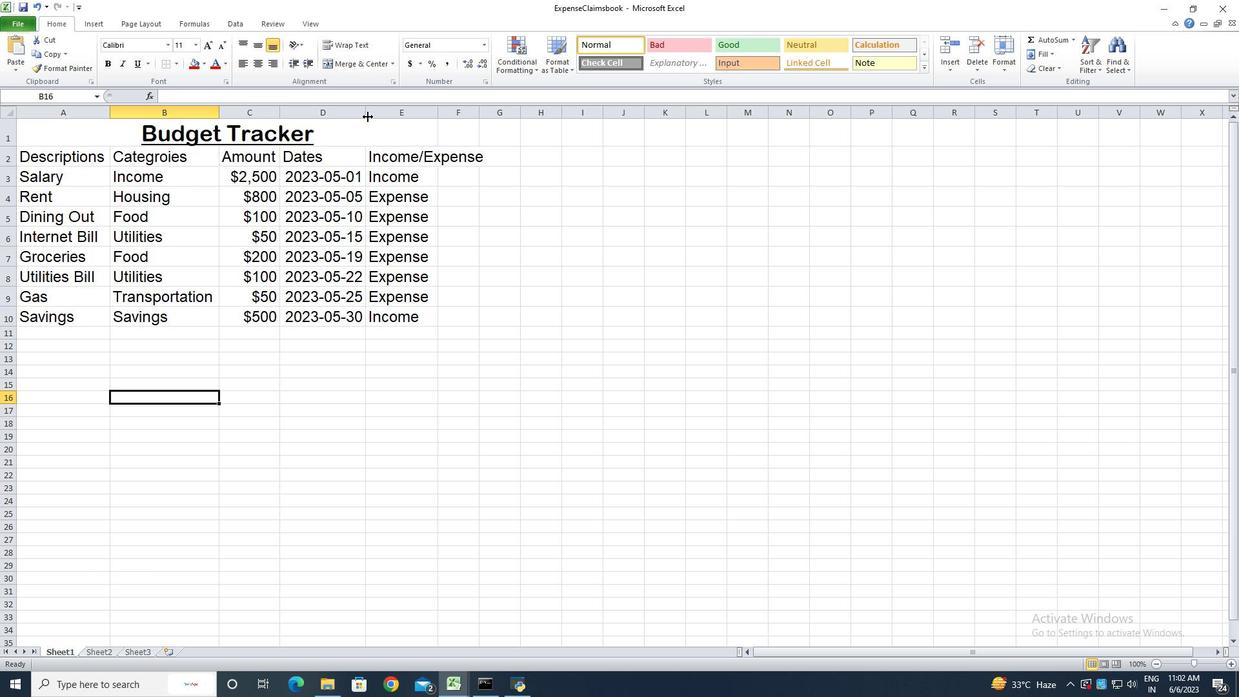 
Action: Mouse pressed left at (367, 116)
Screenshot: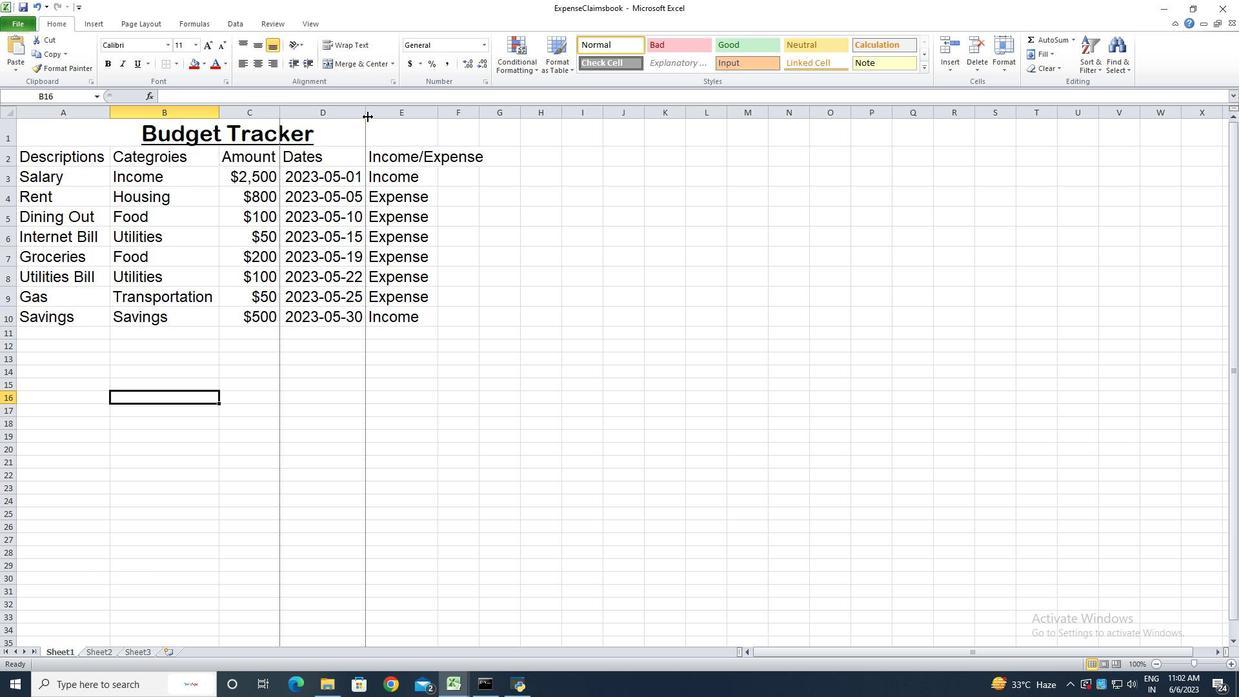 
Action: Mouse moved to (438, 116)
Screenshot: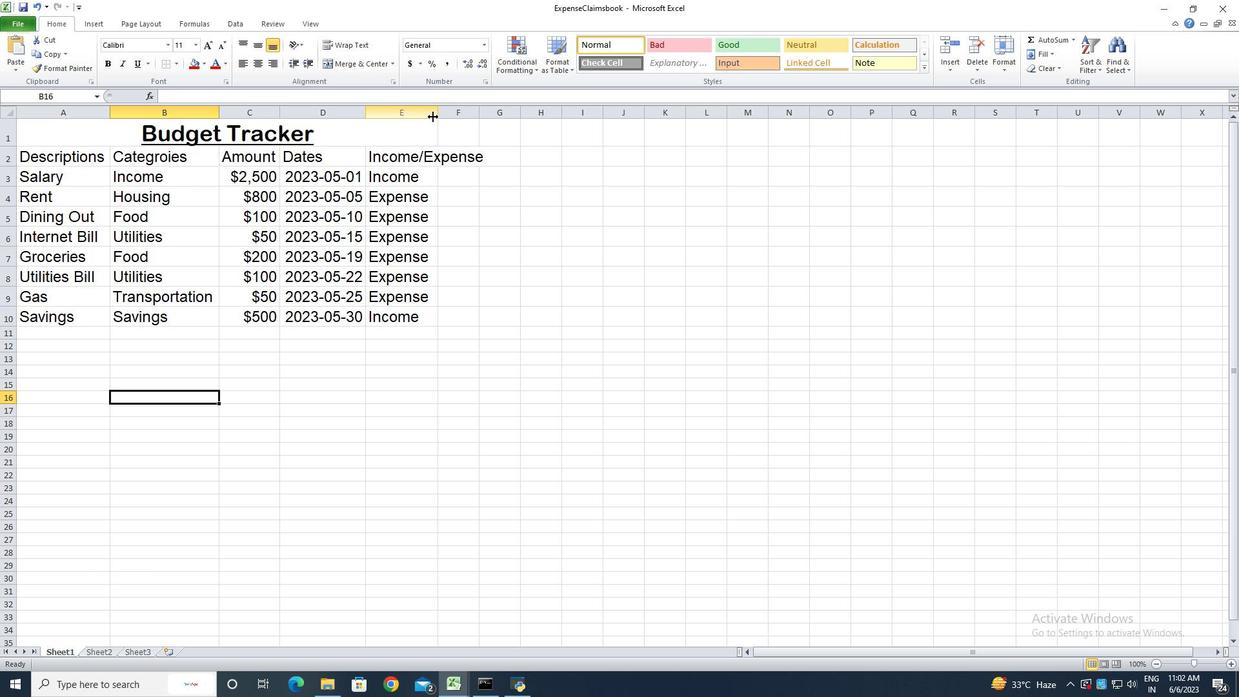 
Action: Mouse pressed left at (438, 116)
Screenshot: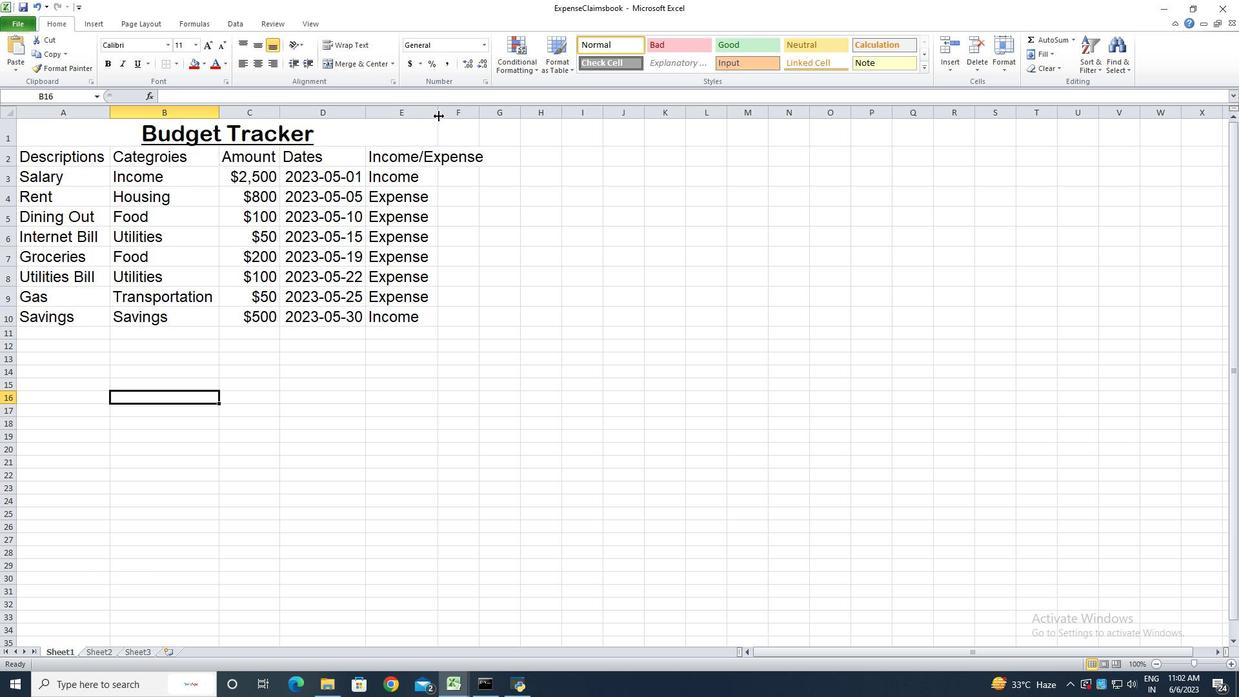 
Action: Mouse pressed left at (438, 116)
Screenshot: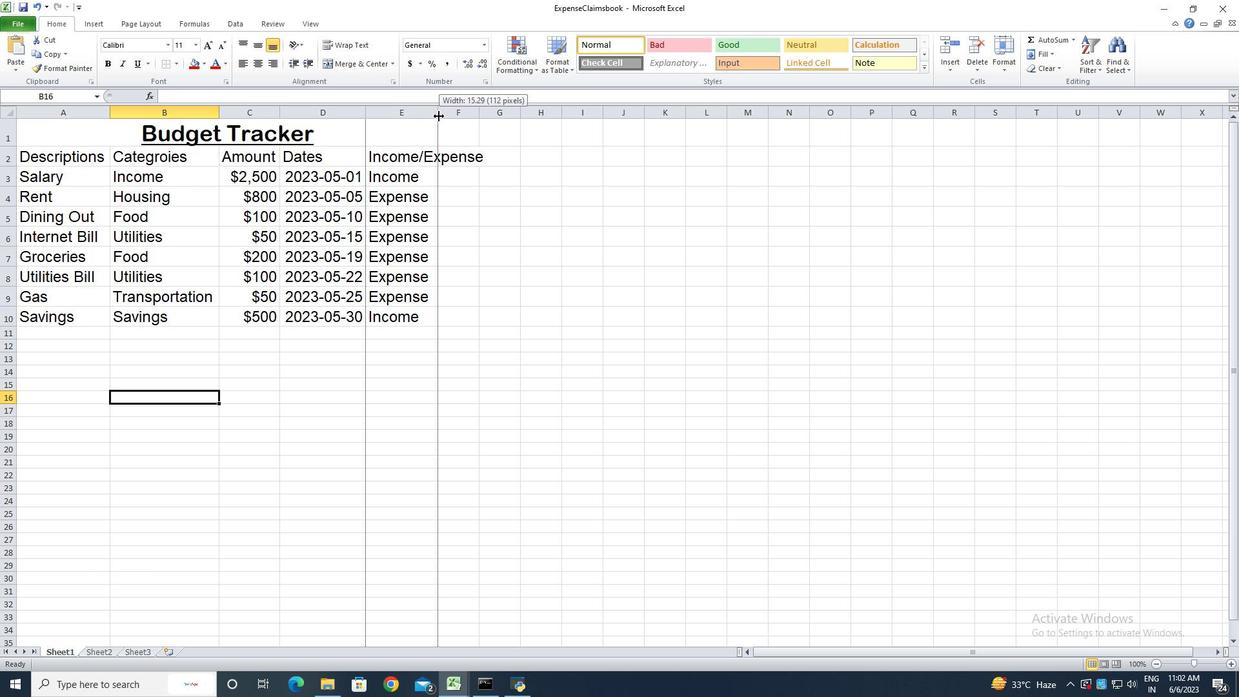 
Action: Mouse moved to (84, 140)
Screenshot: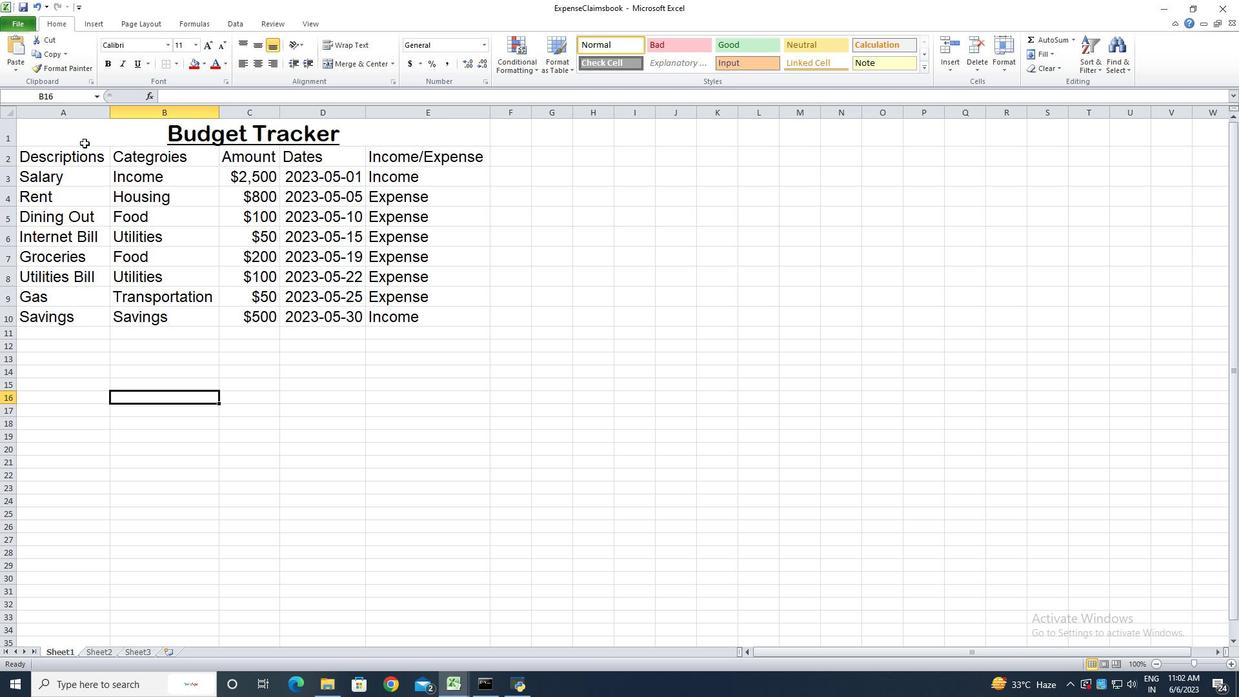 
Action: Mouse pressed left at (84, 140)
Screenshot: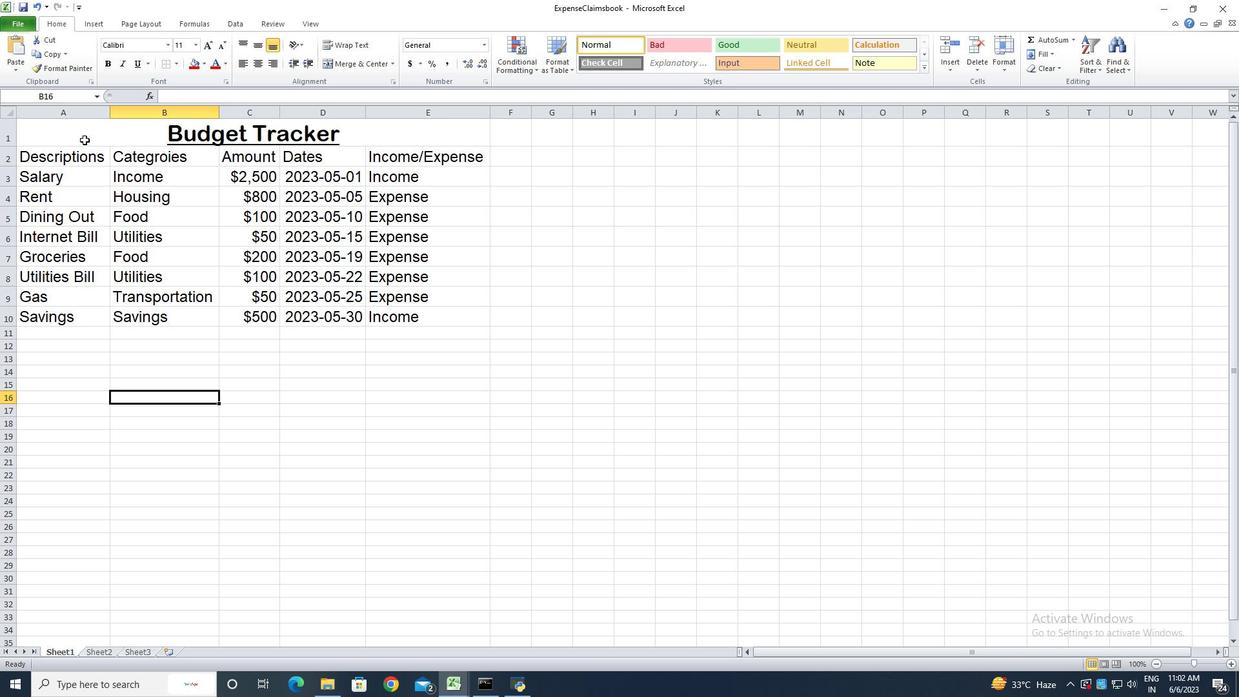 
Action: Mouse moved to (257, 49)
Screenshot: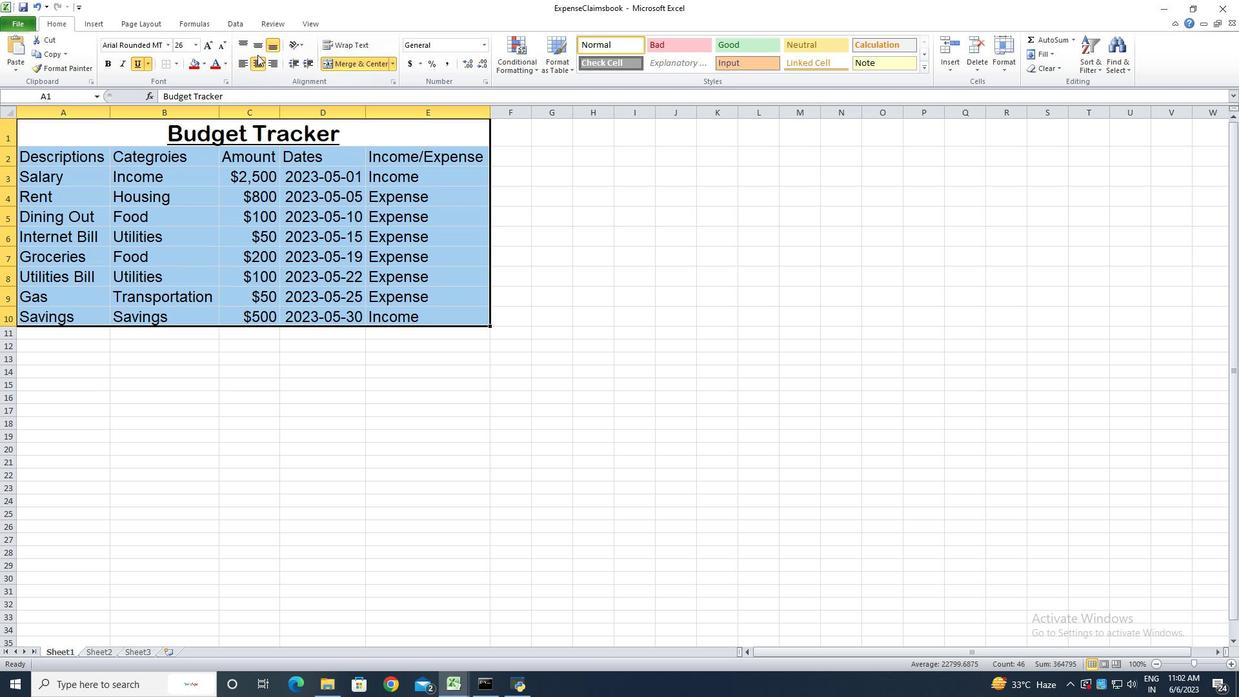 
Action: Mouse pressed left at (257, 49)
Screenshot: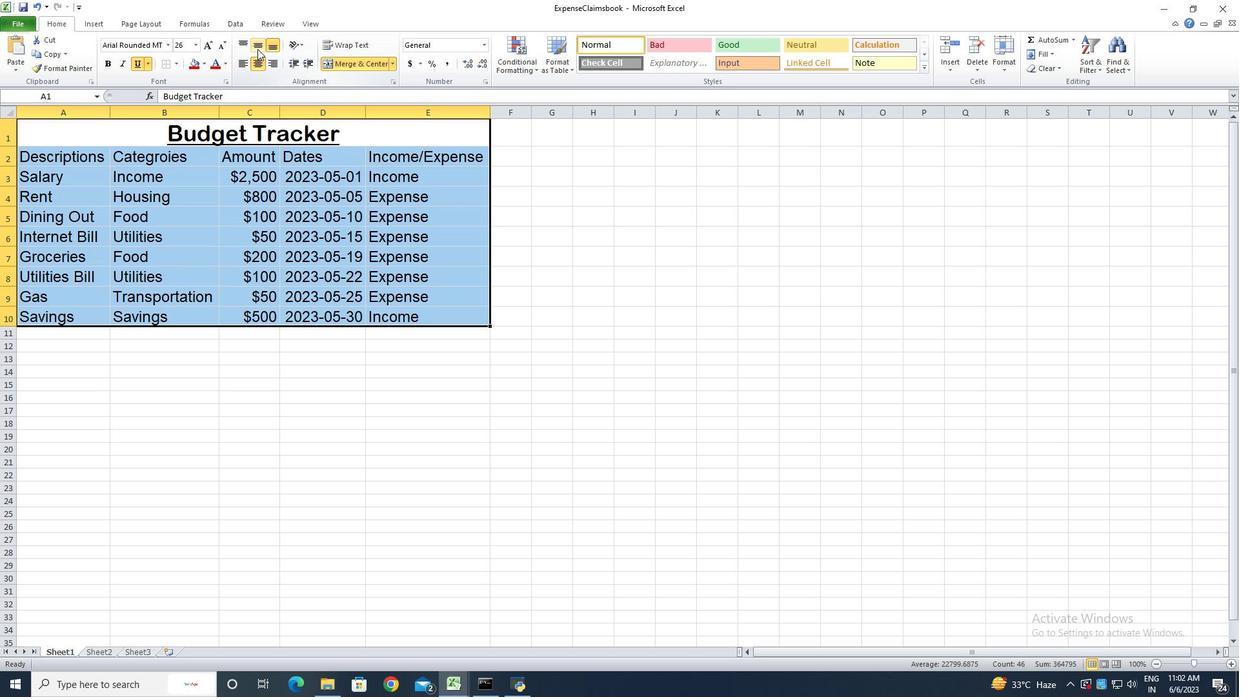 
Action: Mouse moved to (238, 66)
Screenshot: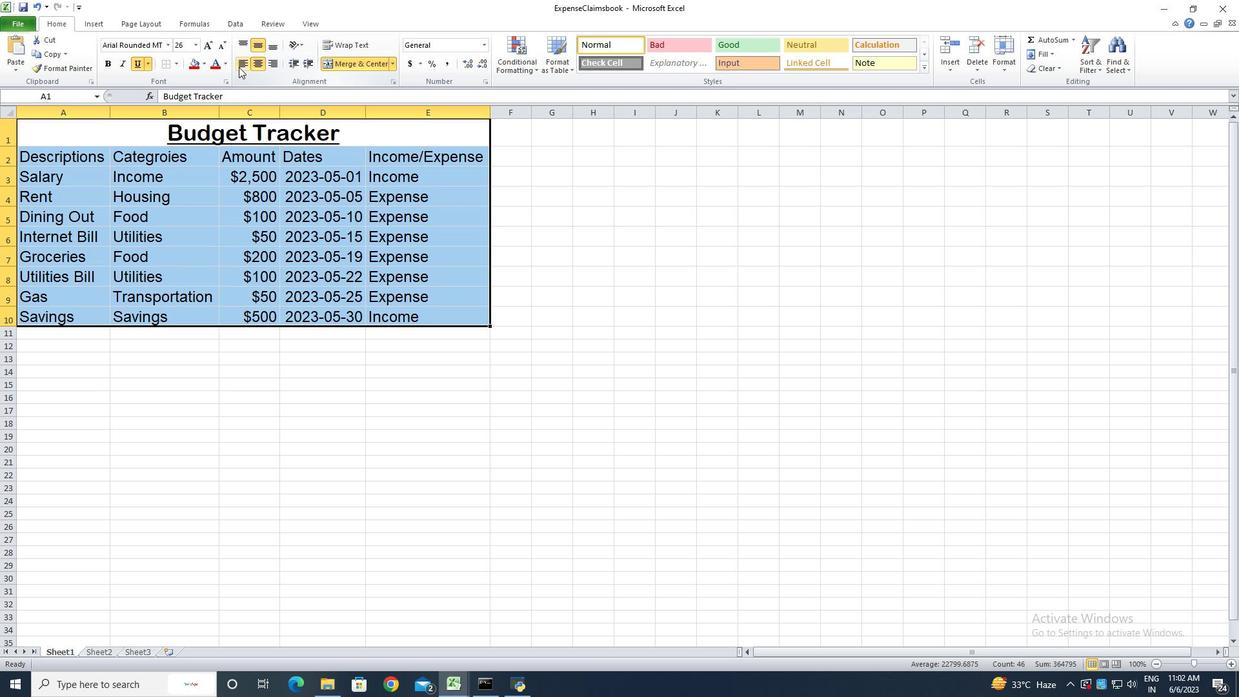
Action: Mouse pressed left at (238, 66)
Screenshot: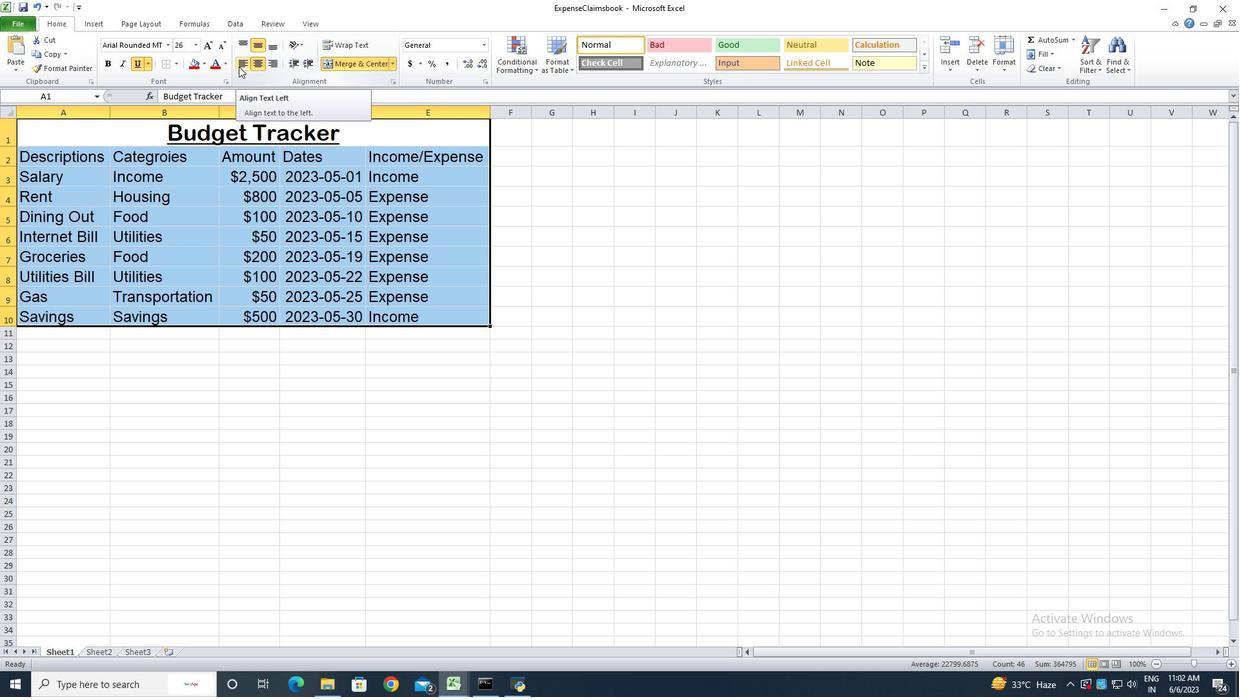 
Action: Mouse moved to (388, 357)
Screenshot: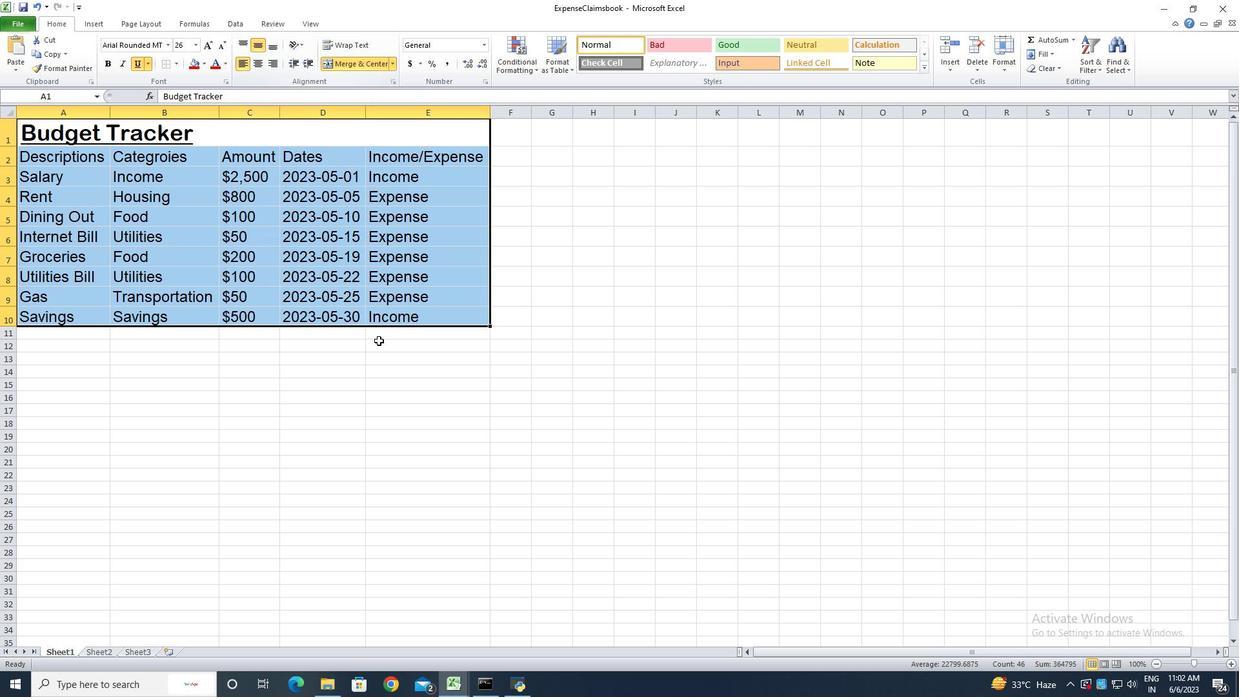 
Action: Mouse pressed left at (388, 357)
Screenshot: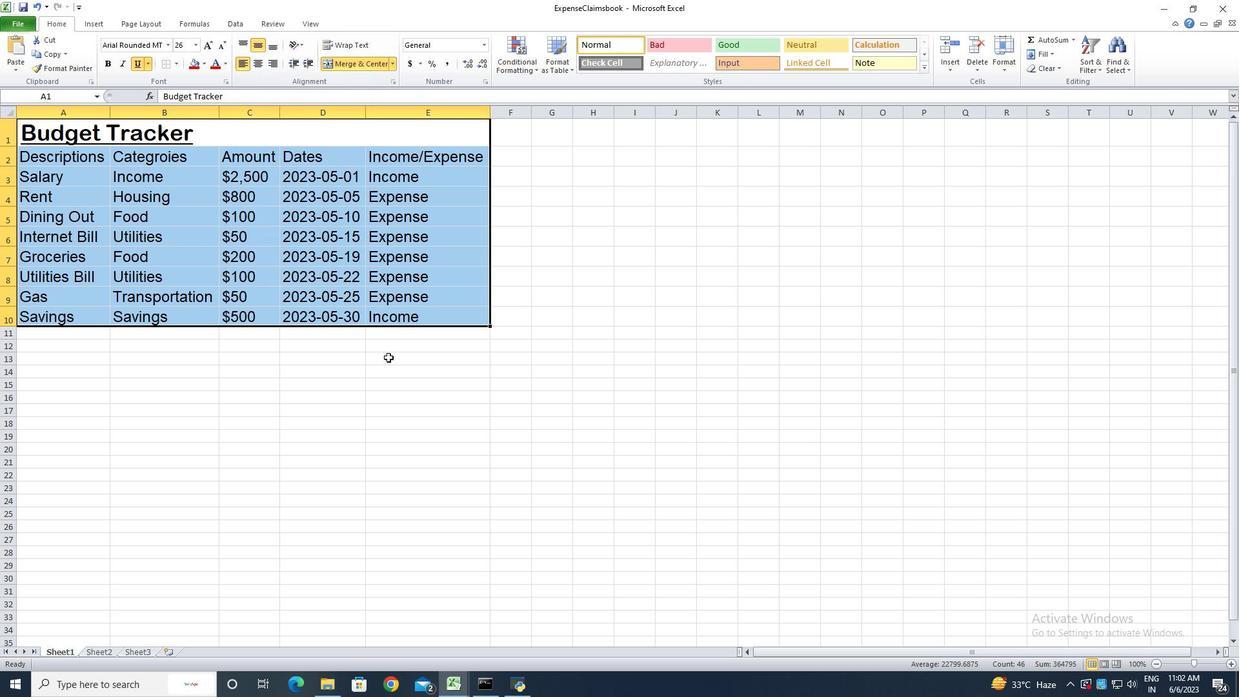 
Action: Key pressed ctrl+S<'\x13'><'\x13'><'\x13'>
Screenshot: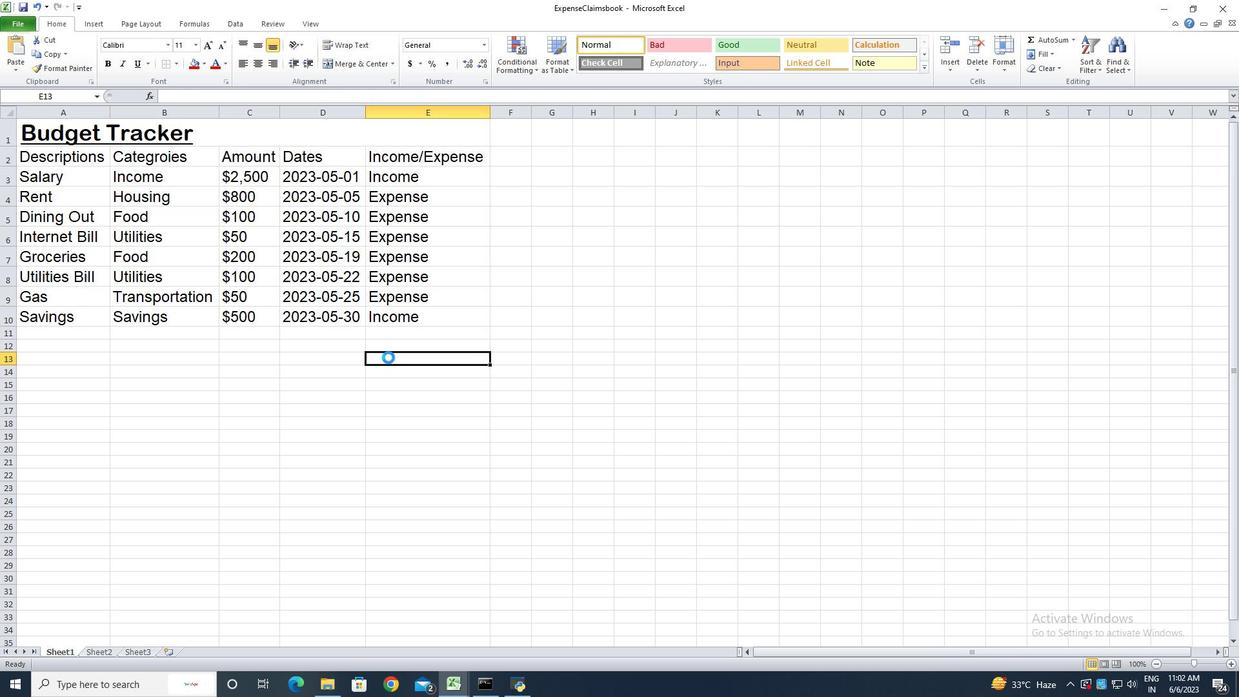 
